 Task: For heading Arial with bold.  font size for heading22,  'Change the font style of data to'Arial Narrow.  and font size to 14,  Change the alignment of both headline & data to Align middle.  In the sheet  analysisSalesDashboard_2022
Action: Mouse moved to (167, 115)
Screenshot: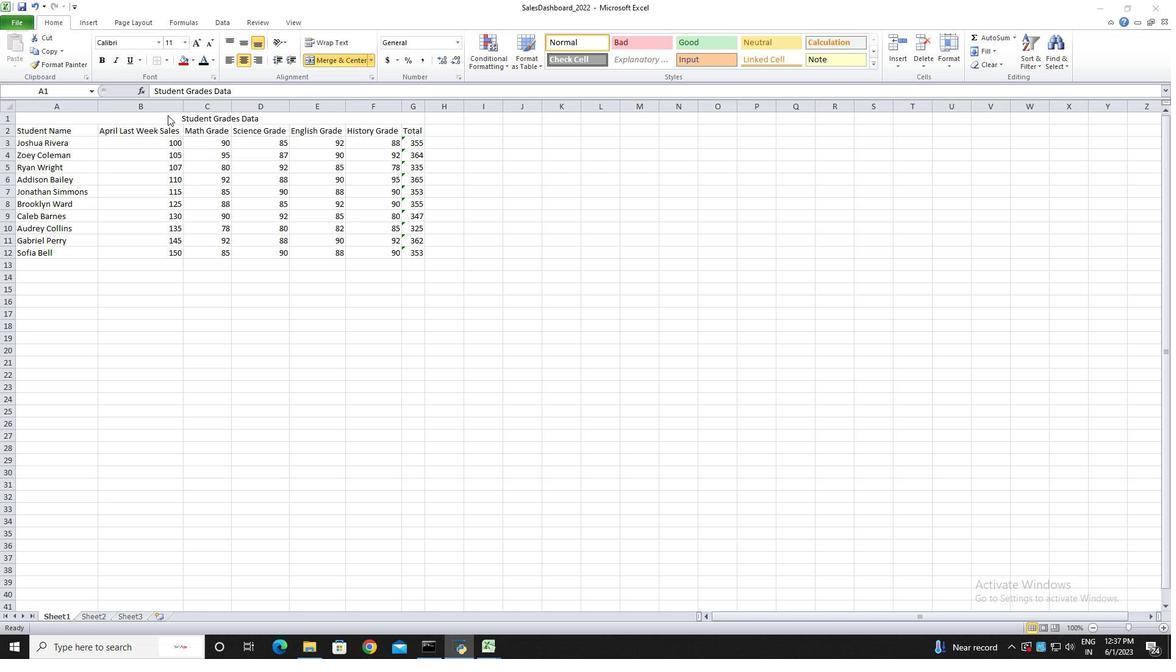 
Action: Mouse pressed left at (167, 115)
Screenshot: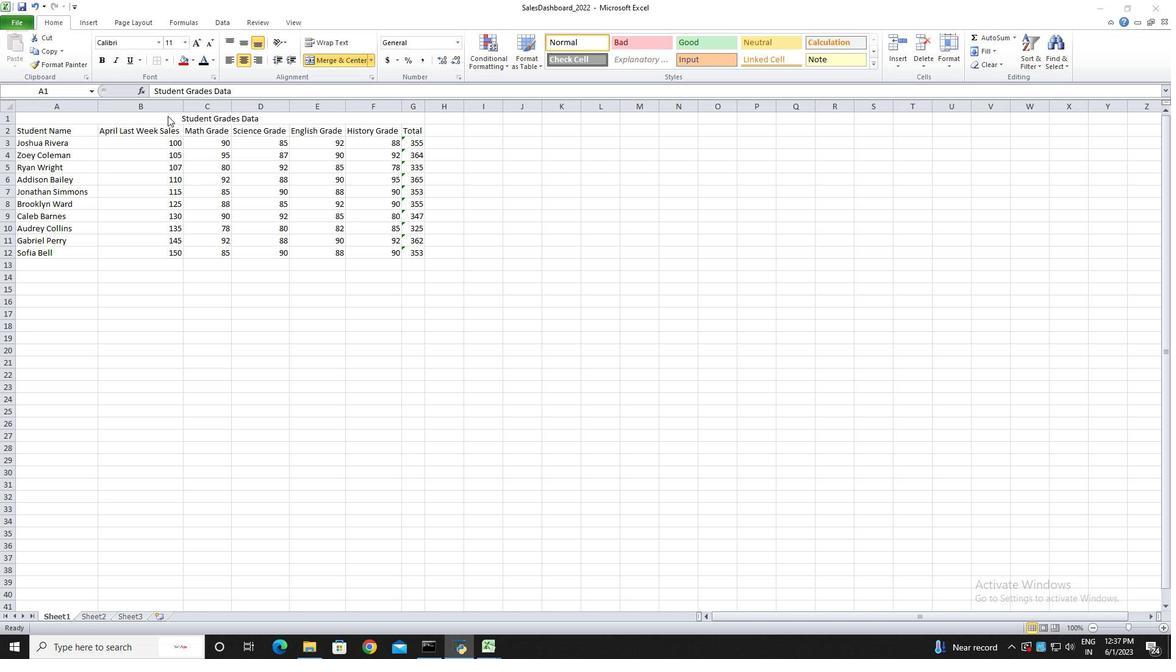 
Action: Mouse moved to (157, 42)
Screenshot: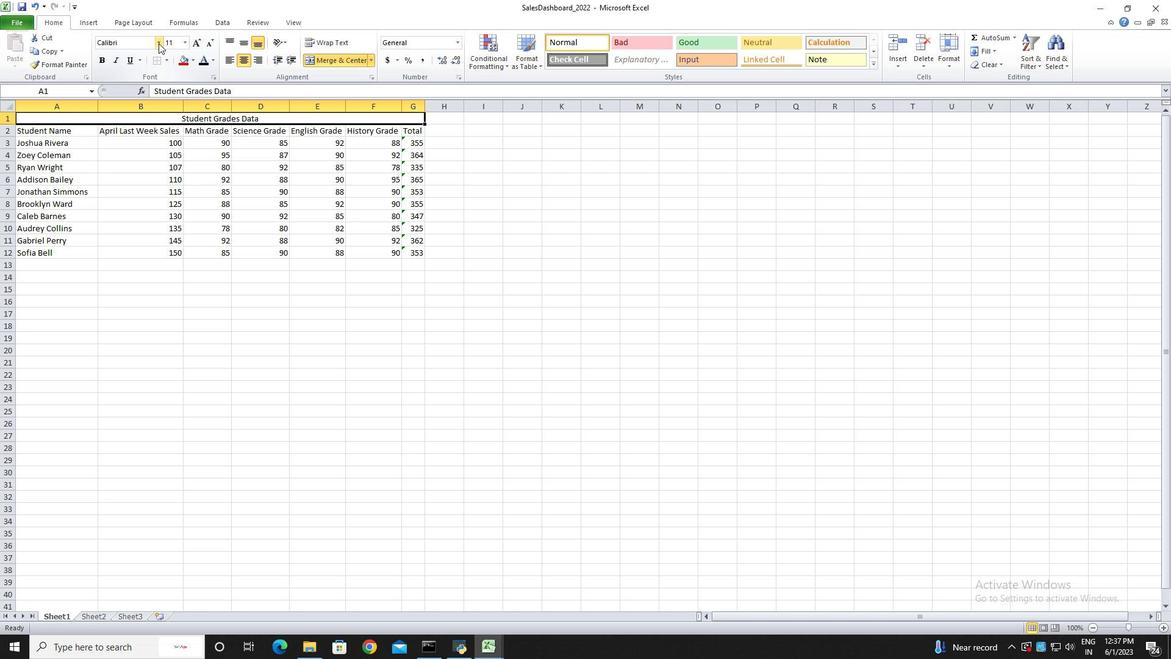 
Action: Mouse pressed left at (157, 42)
Screenshot: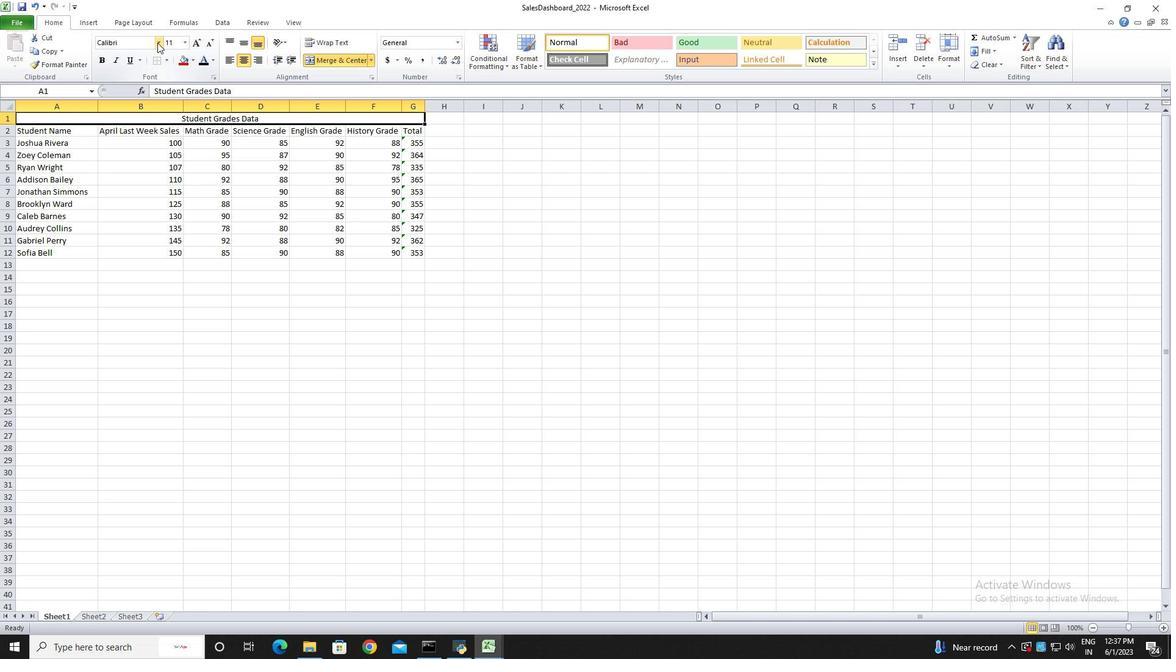
Action: Mouse moved to (123, 135)
Screenshot: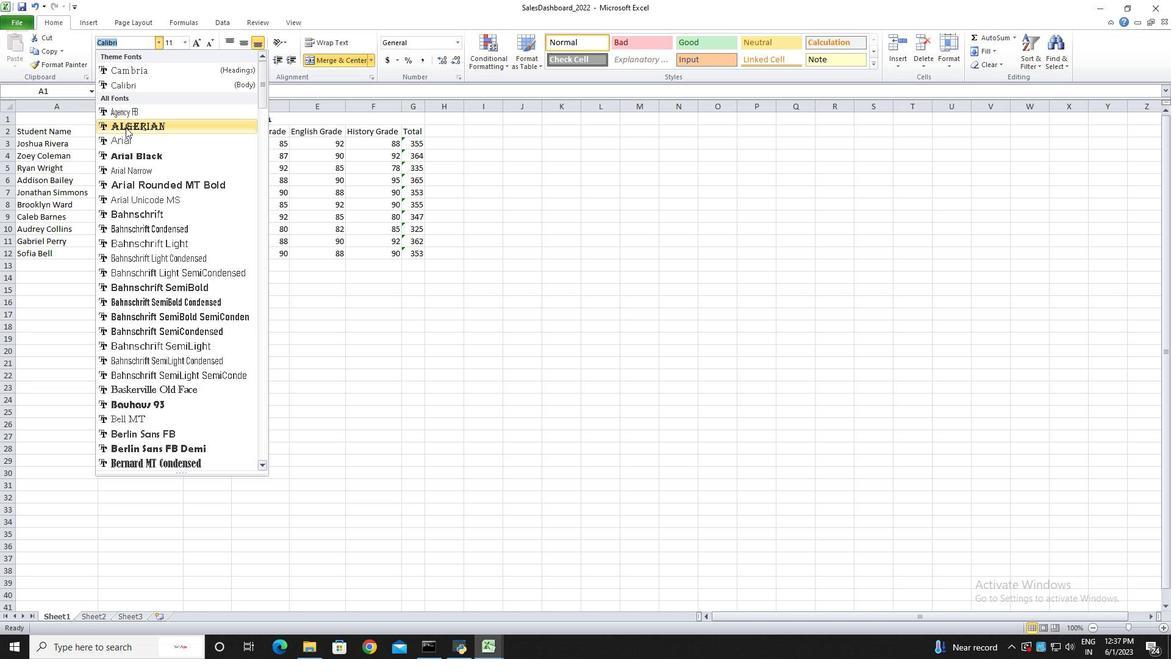 
Action: Mouse pressed left at (123, 135)
Screenshot: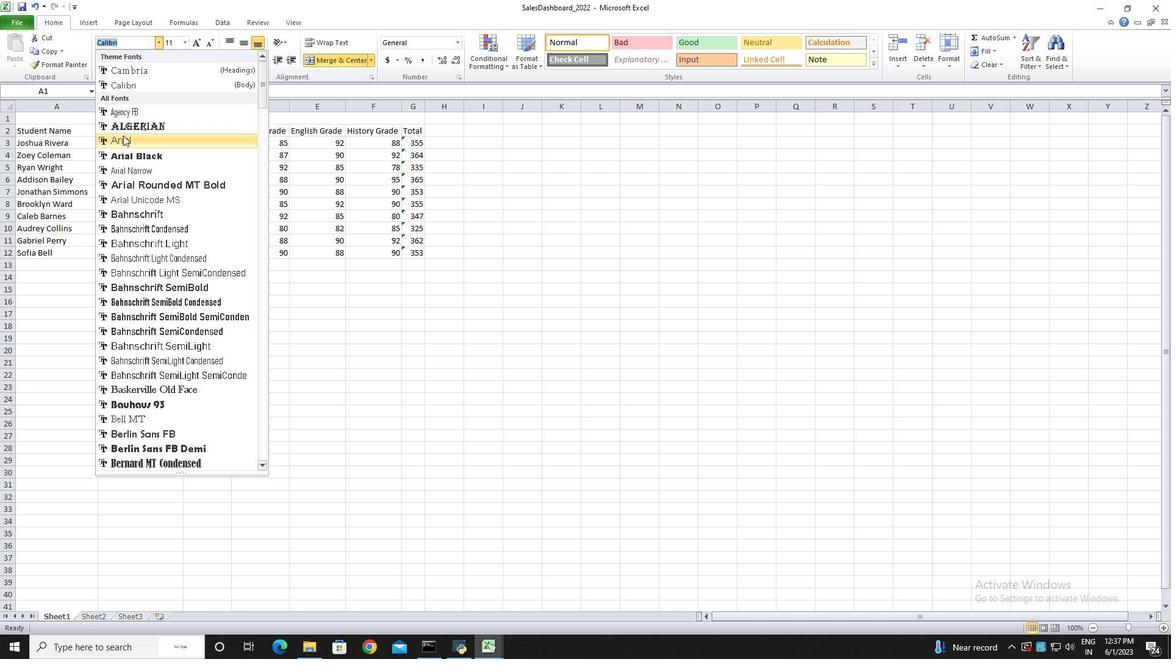 
Action: Mouse moved to (104, 61)
Screenshot: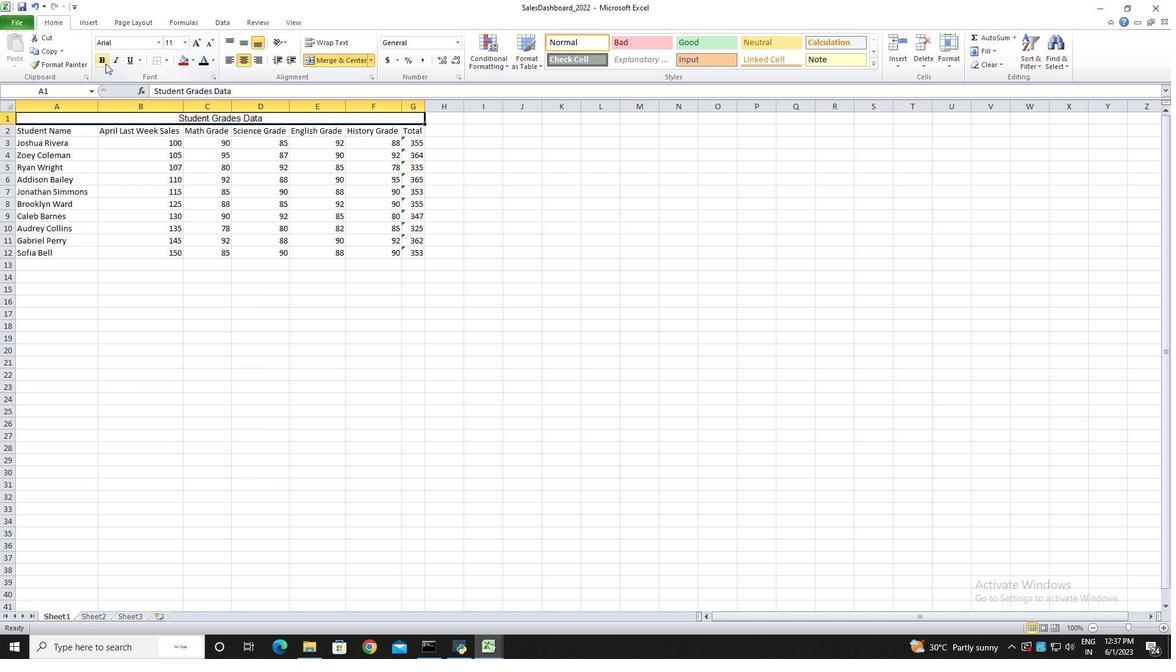 
Action: Mouse pressed left at (104, 61)
Screenshot: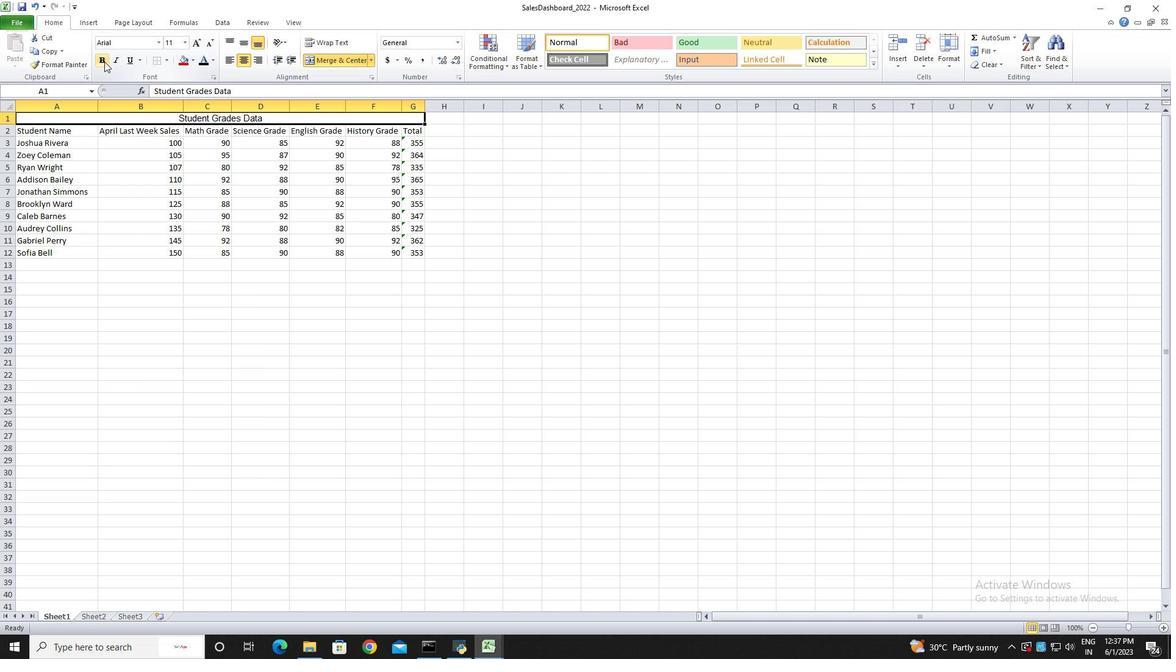 
Action: Mouse moved to (196, 41)
Screenshot: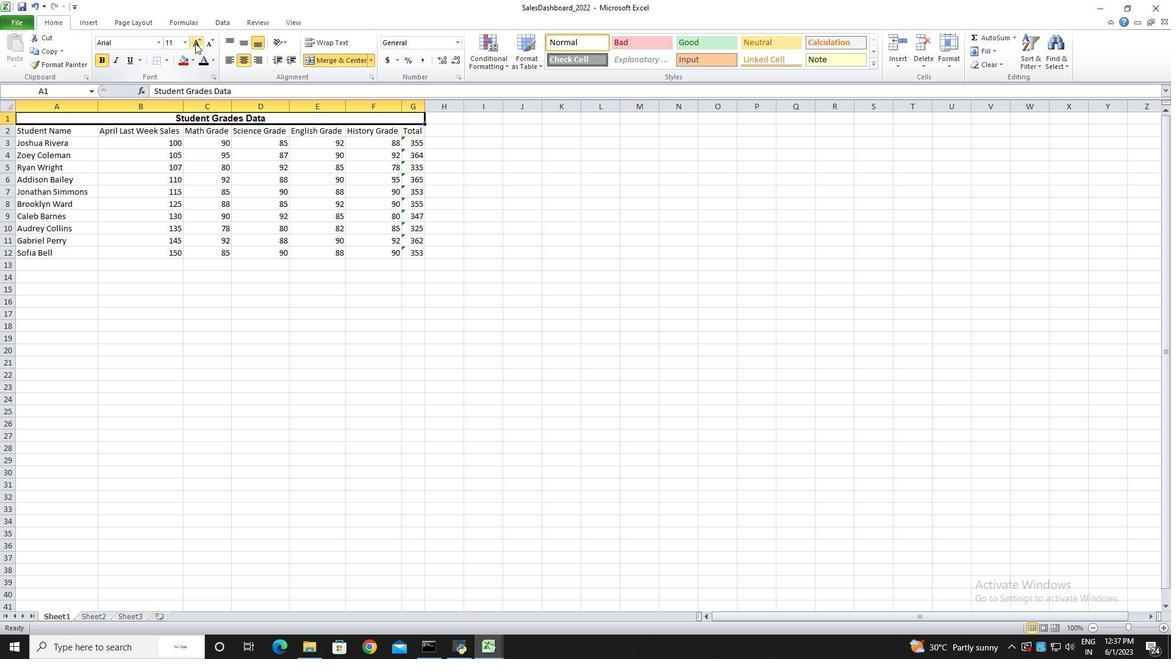 
Action: Mouse pressed left at (196, 41)
Screenshot: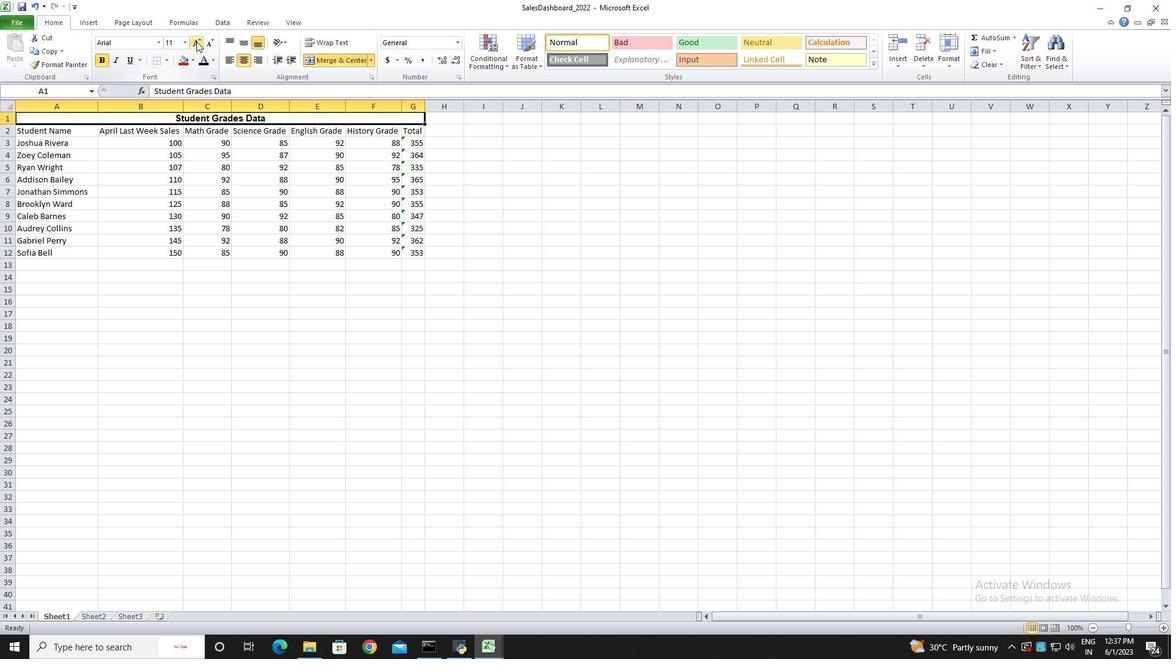 
Action: Mouse pressed left at (196, 41)
Screenshot: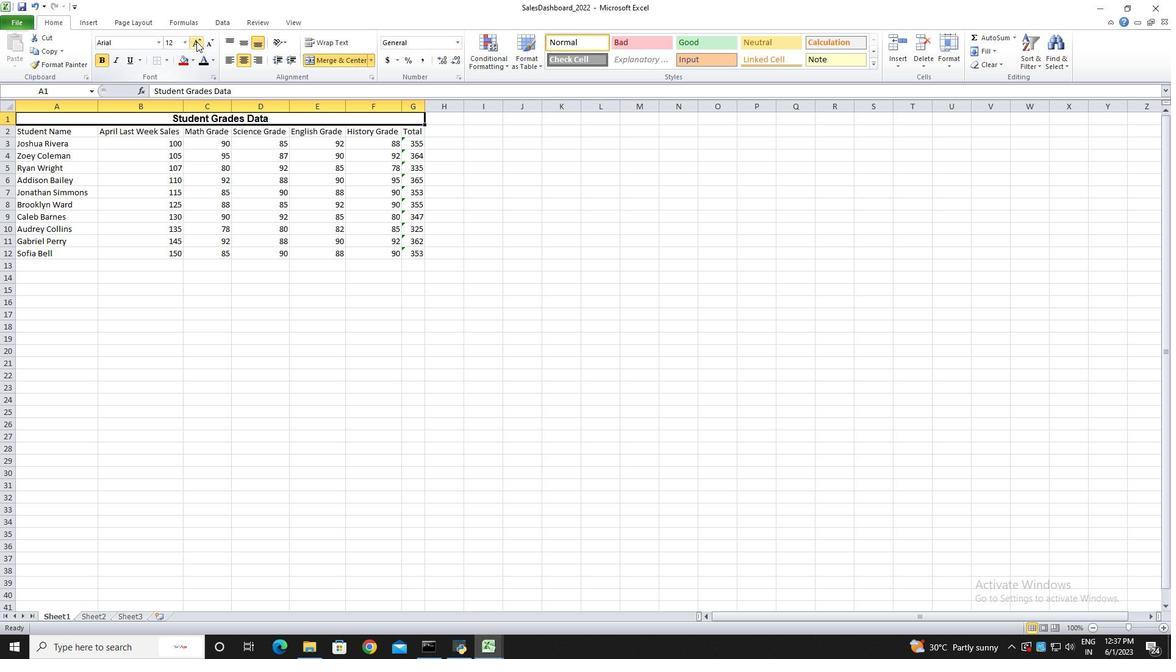 
Action: Mouse pressed left at (196, 41)
Screenshot: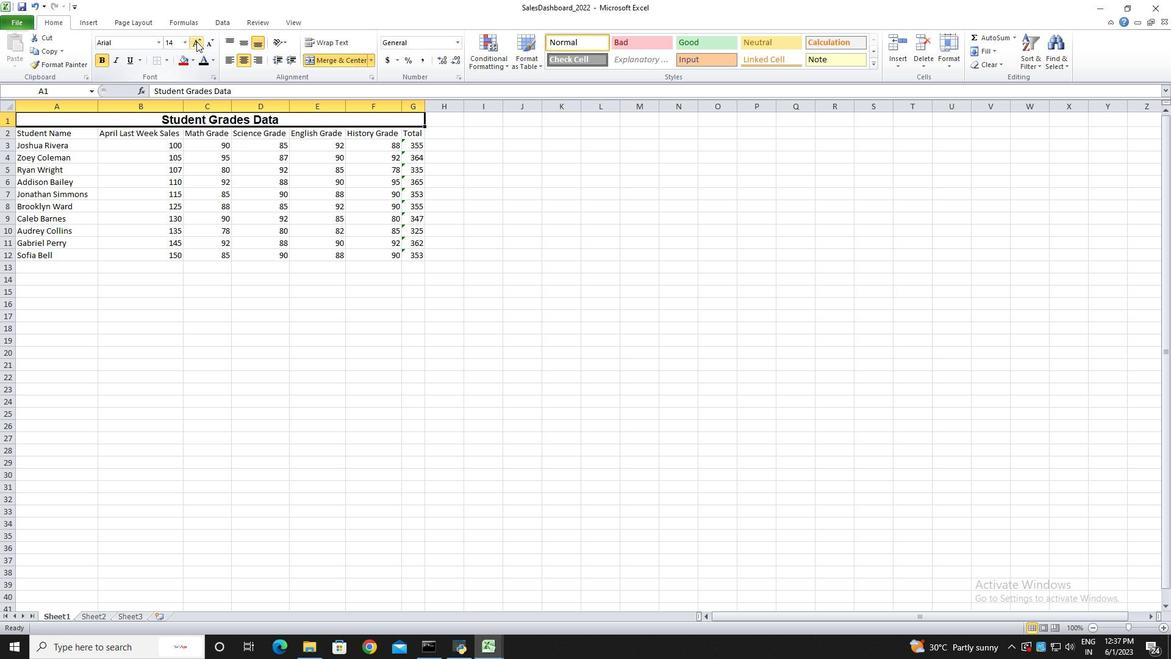 
Action: Mouse pressed left at (196, 41)
Screenshot: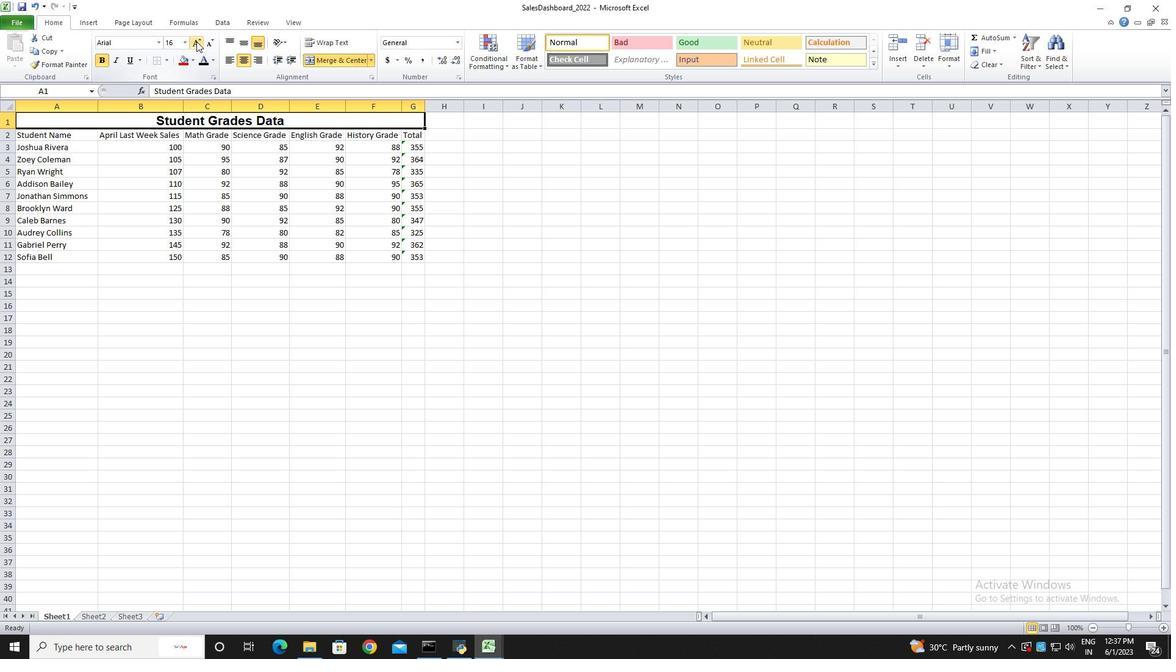 
Action: Mouse pressed left at (196, 41)
Screenshot: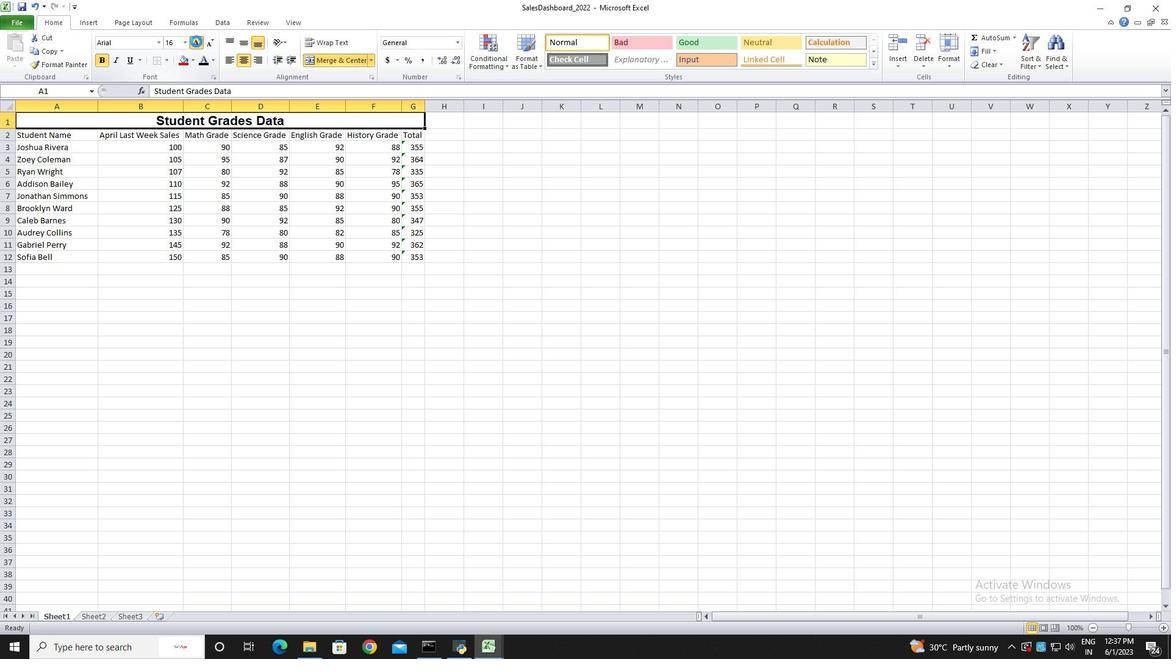 
Action: Mouse pressed left at (196, 41)
Screenshot: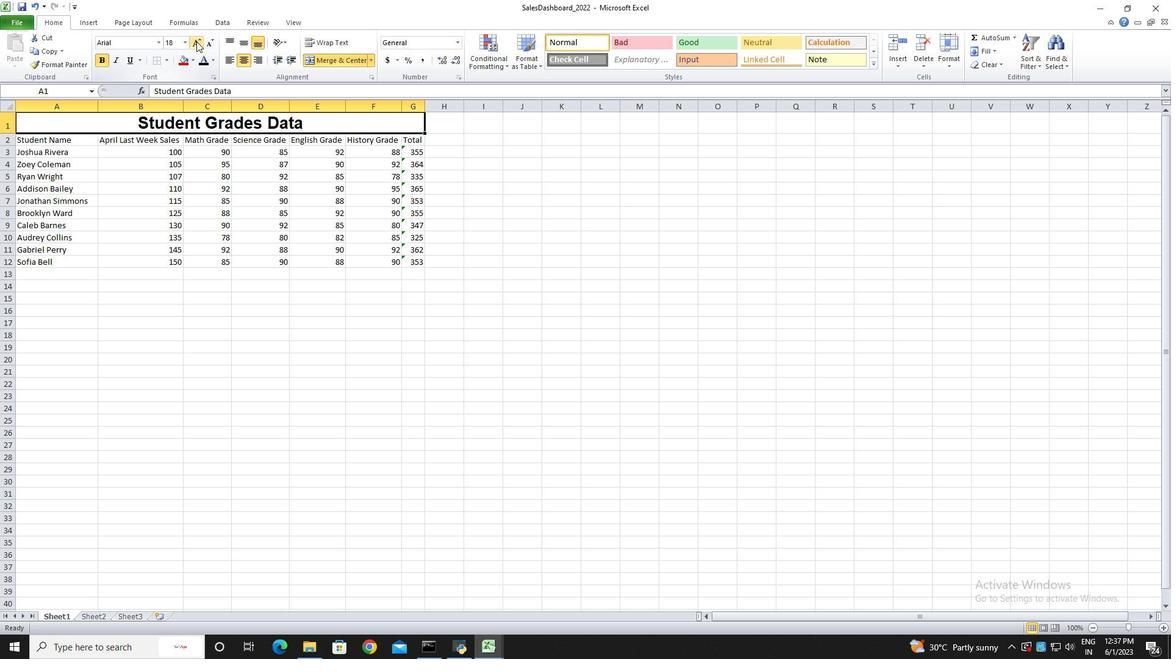 
Action: Mouse moved to (197, 317)
Screenshot: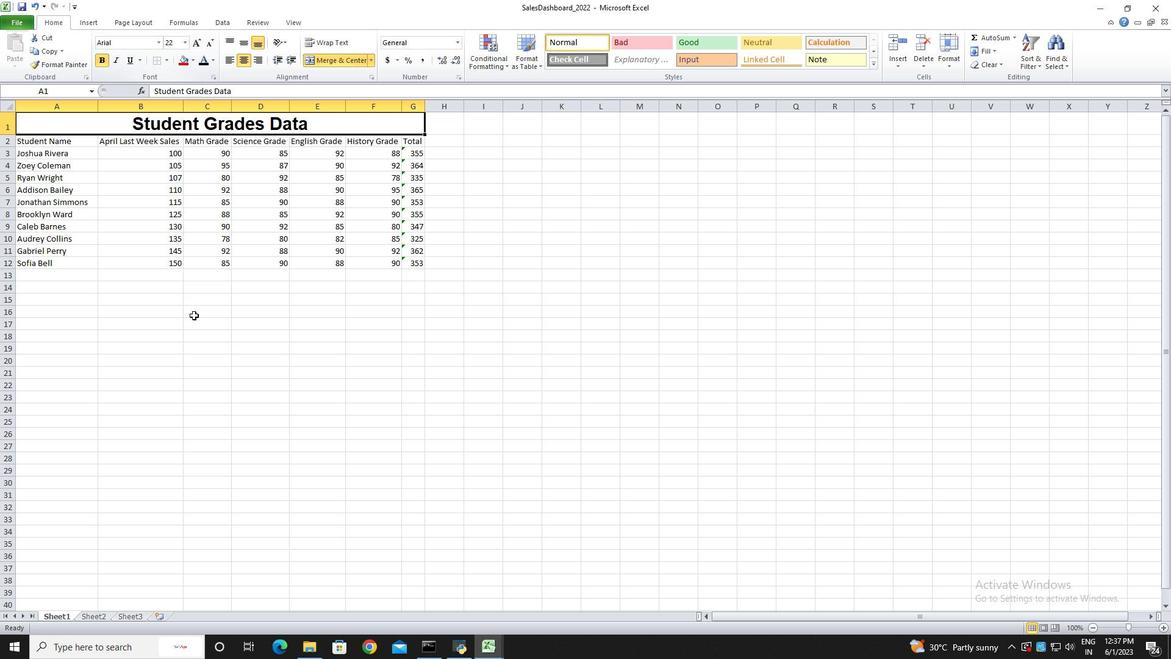
Action: Mouse pressed left at (197, 317)
Screenshot: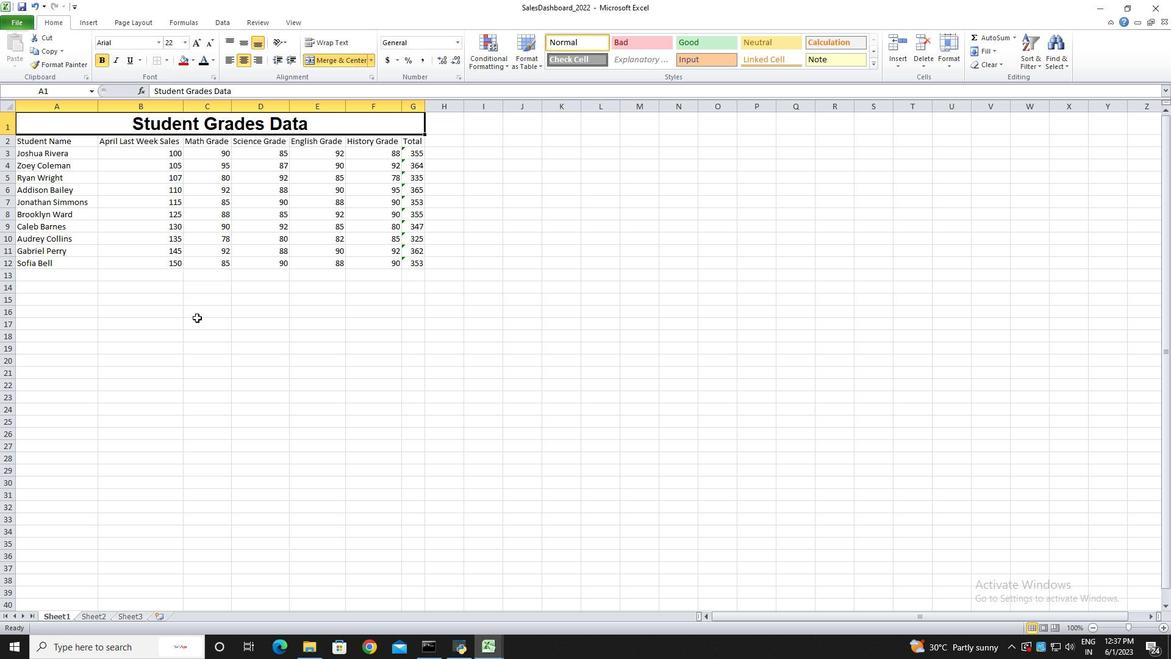 
Action: Mouse moved to (43, 140)
Screenshot: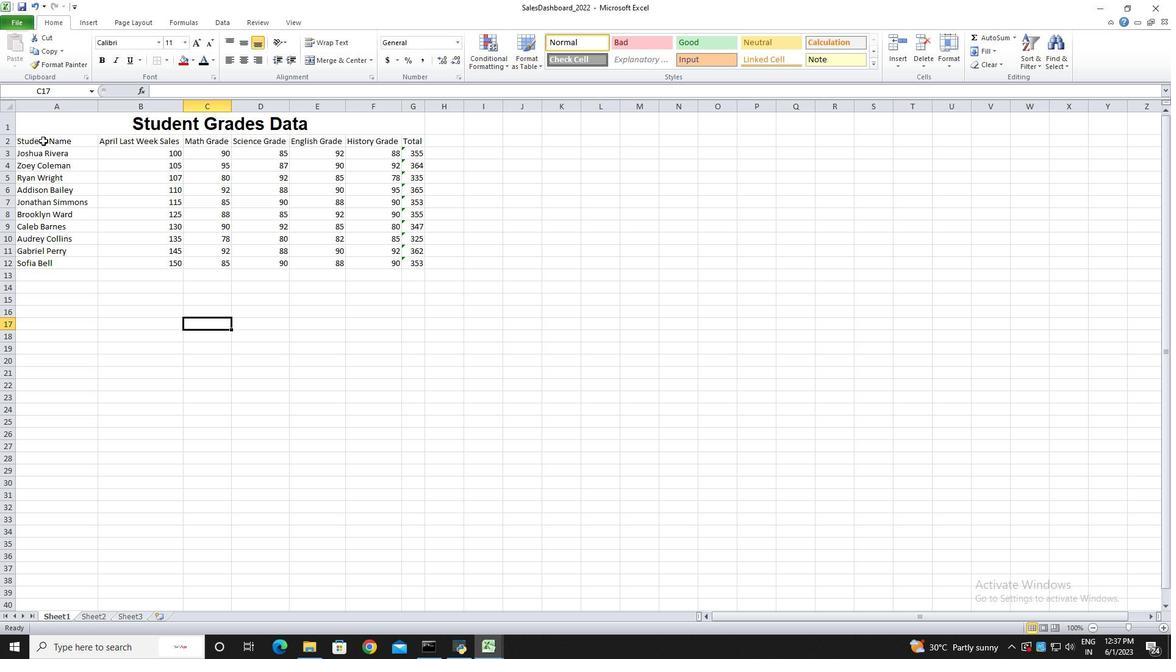 
Action: Mouse pressed left at (43, 140)
Screenshot: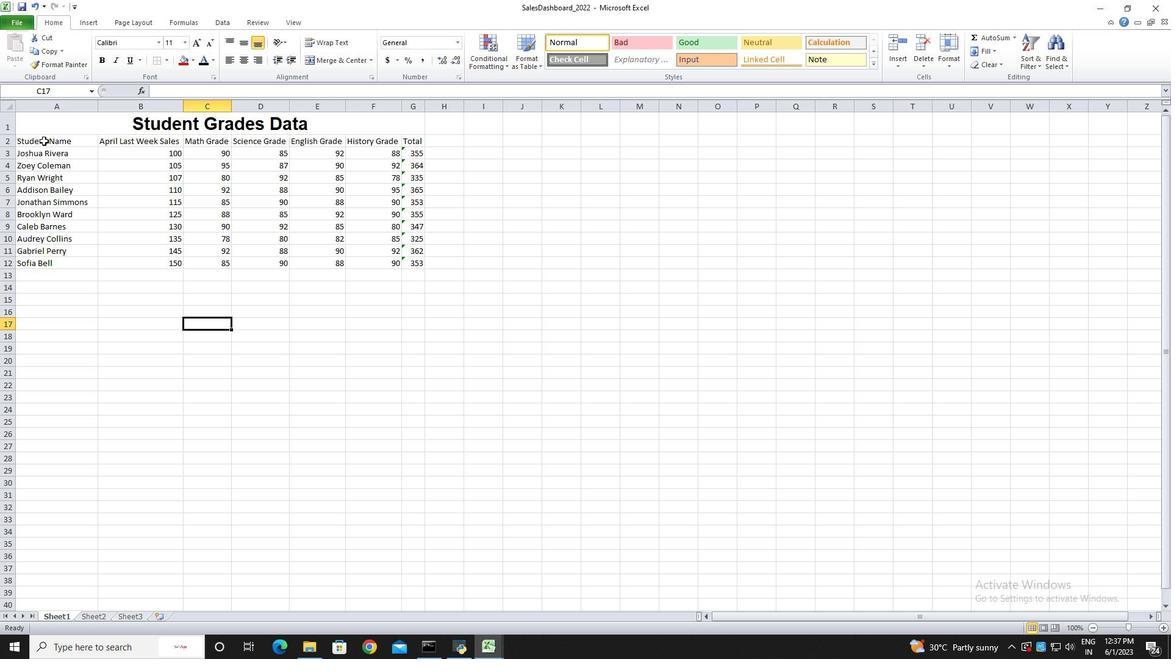 
Action: Mouse moved to (158, 42)
Screenshot: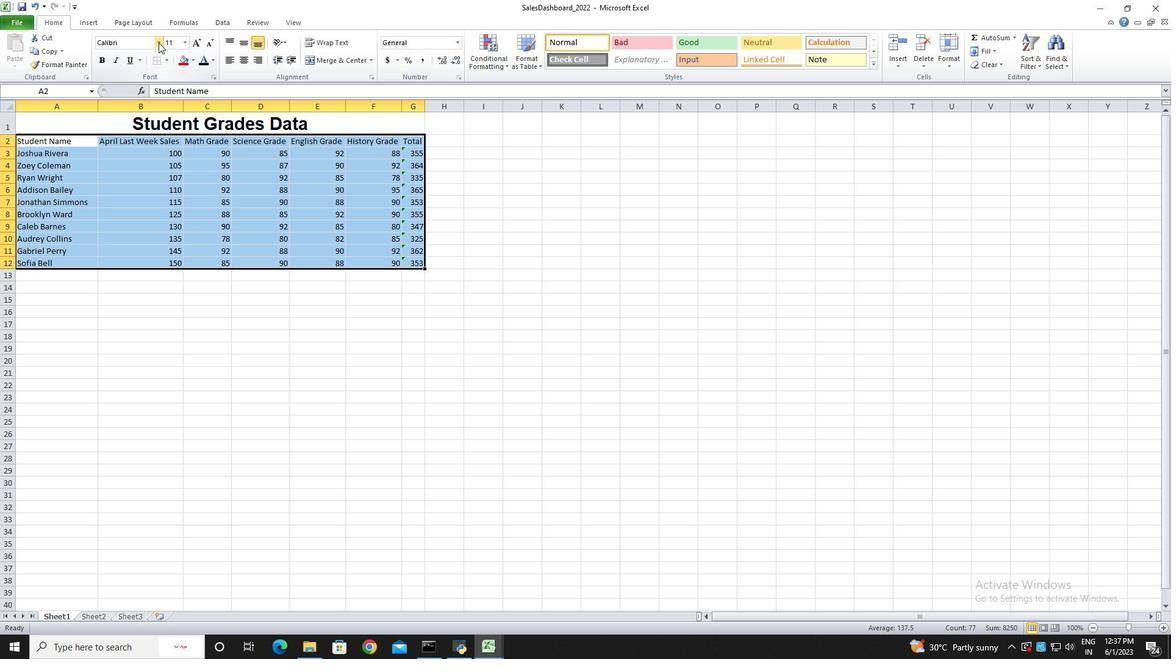 
Action: Mouse pressed left at (158, 42)
Screenshot: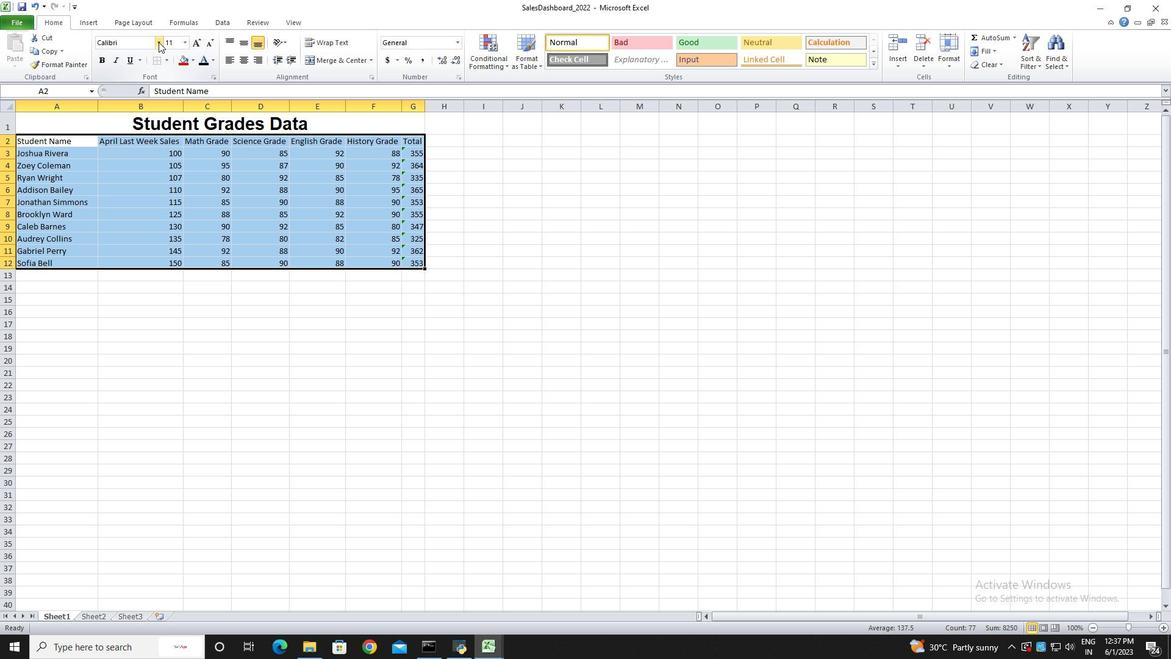 
Action: Mouse moved to (132, 167)
Screenshot: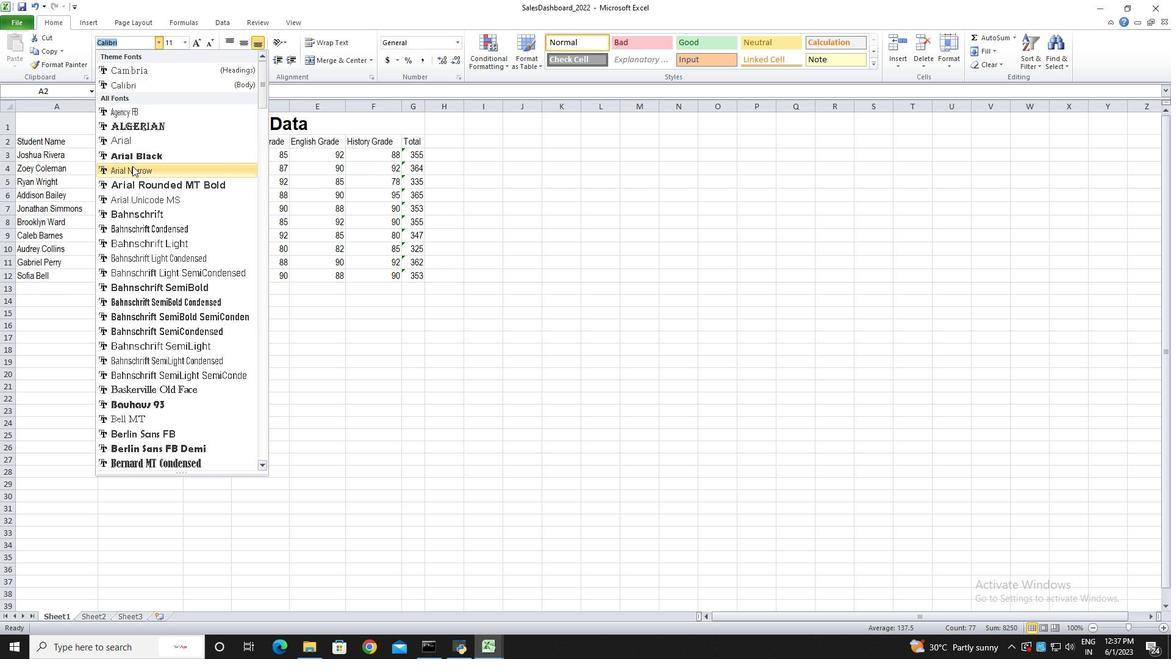
Action: Mouse pressed left at (132, 167)
Screenshot: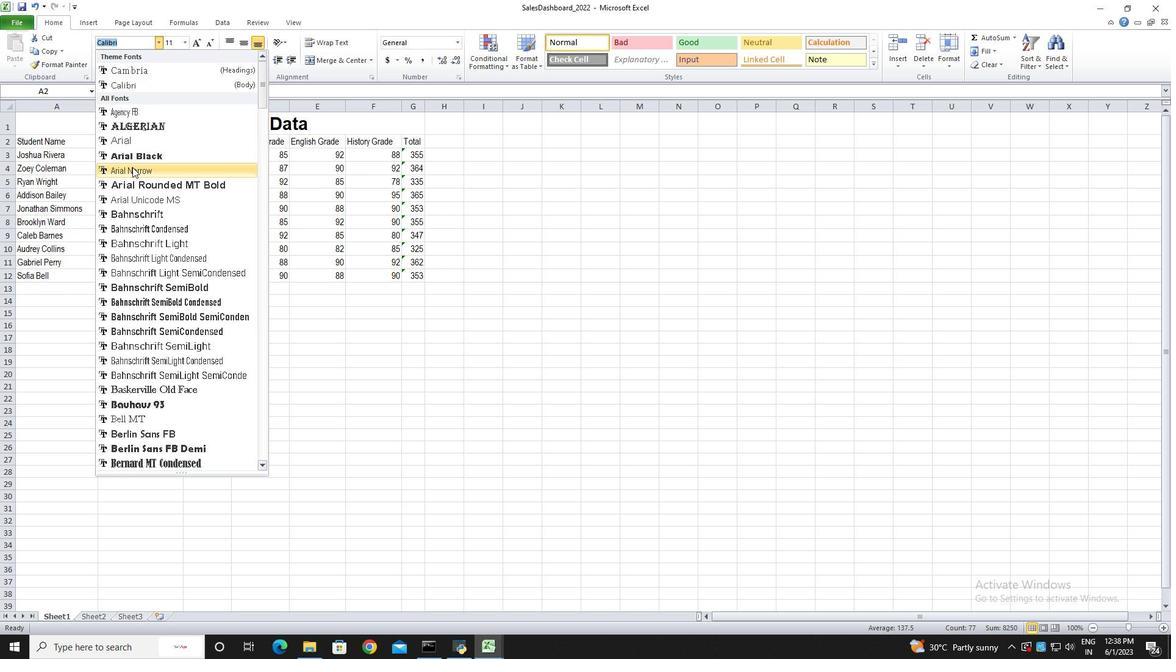 
Action: Mouse moved to (199, 40)
Screenshot: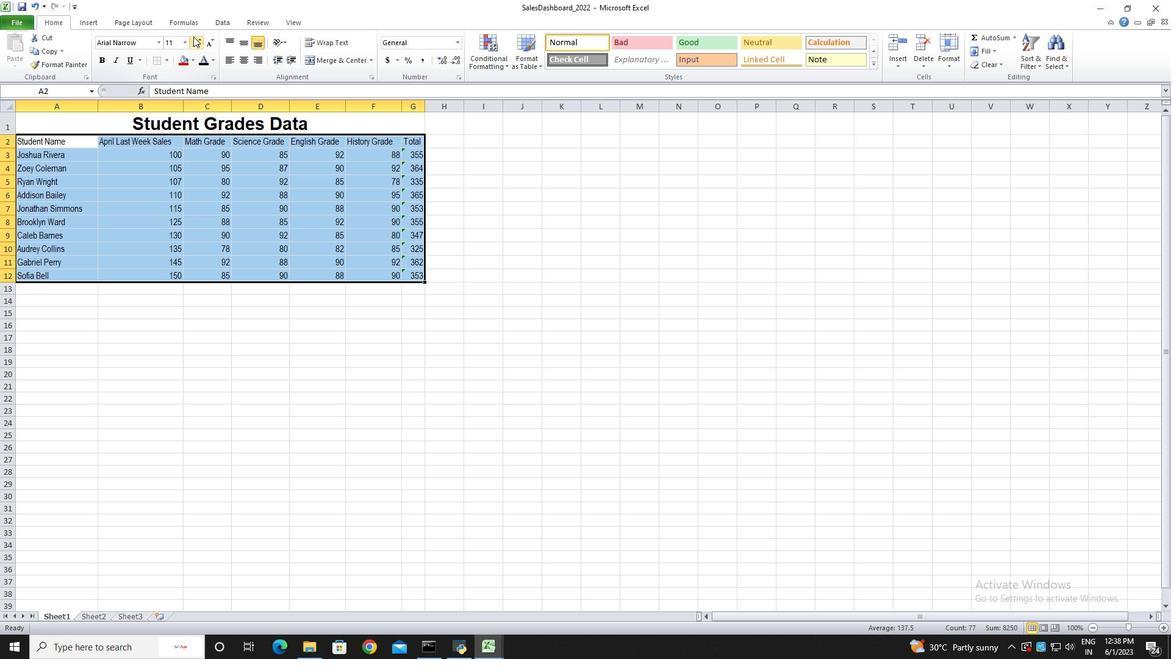 
Action: Mouse pressed left at (199, 40)
Screenshot: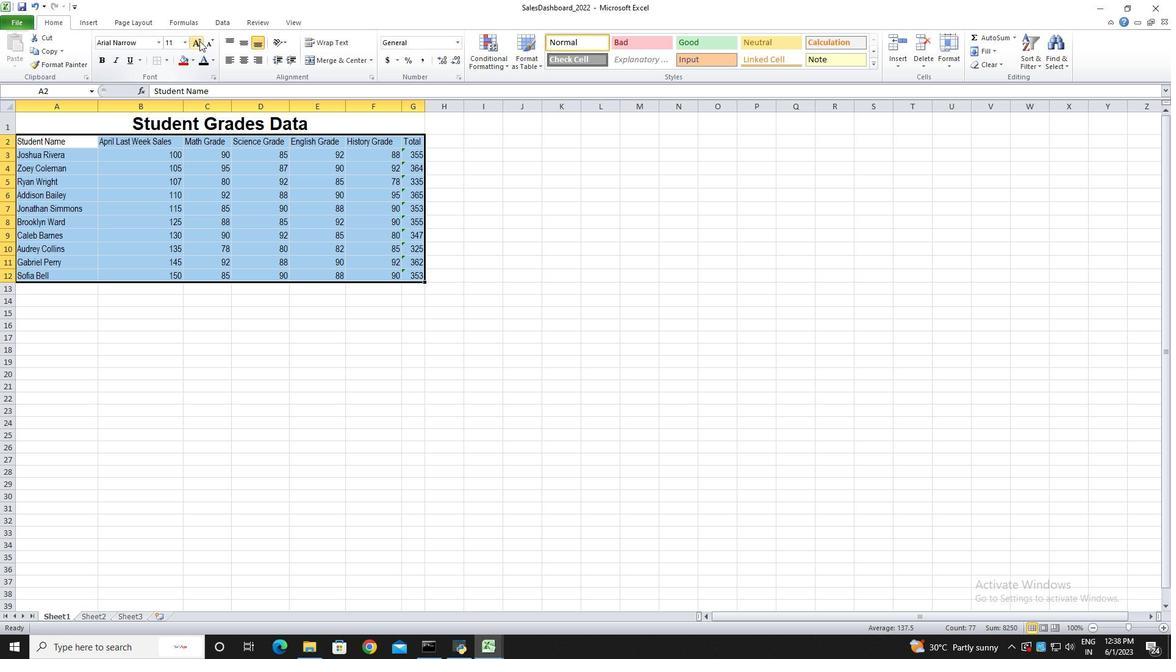 
Action: Mouse pressed left at (199, 40)
Screenshot: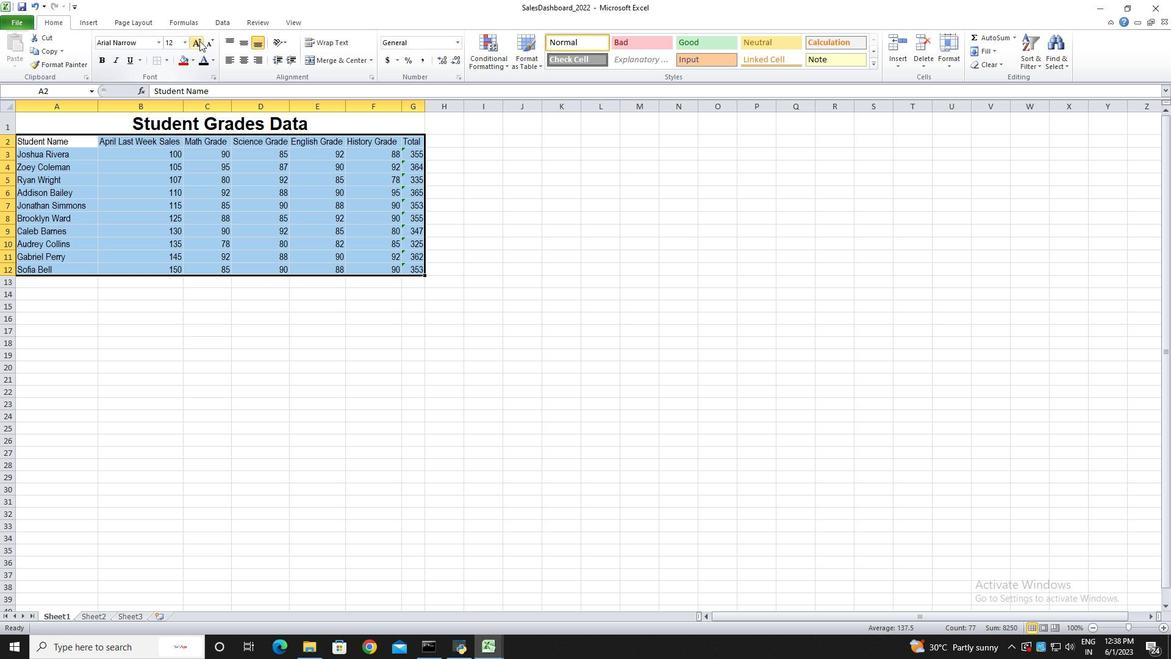 
Action: Mouse moved to (194, 381)
Screenshot: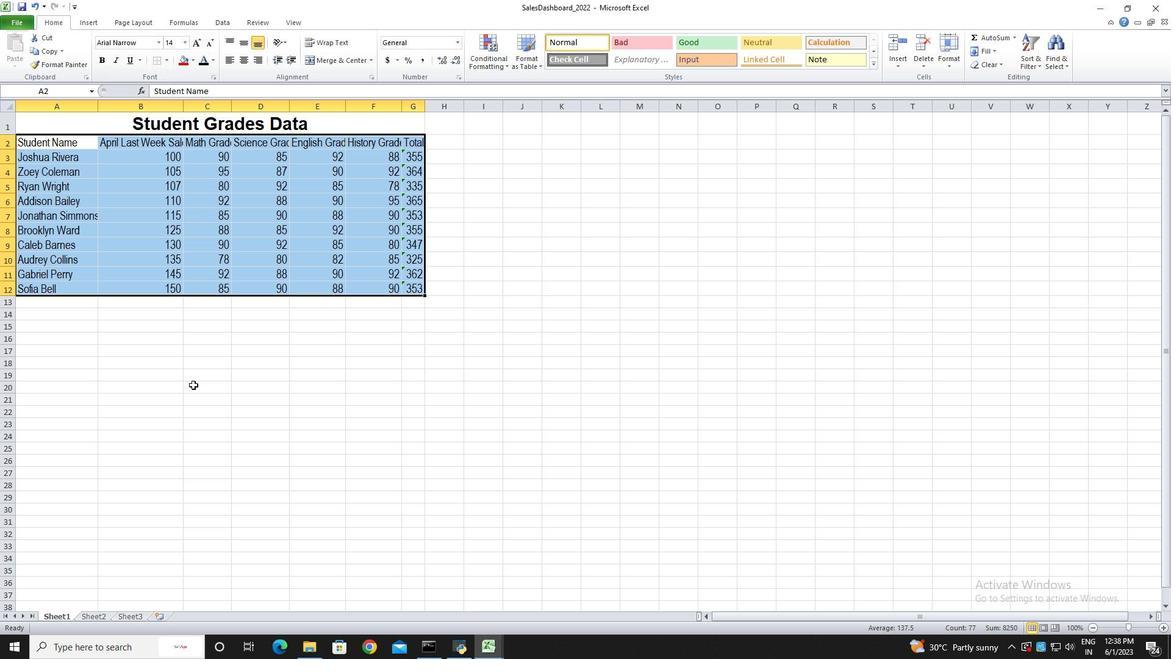 
Action: Mouse pressed left at (194, 381)
Screenshot: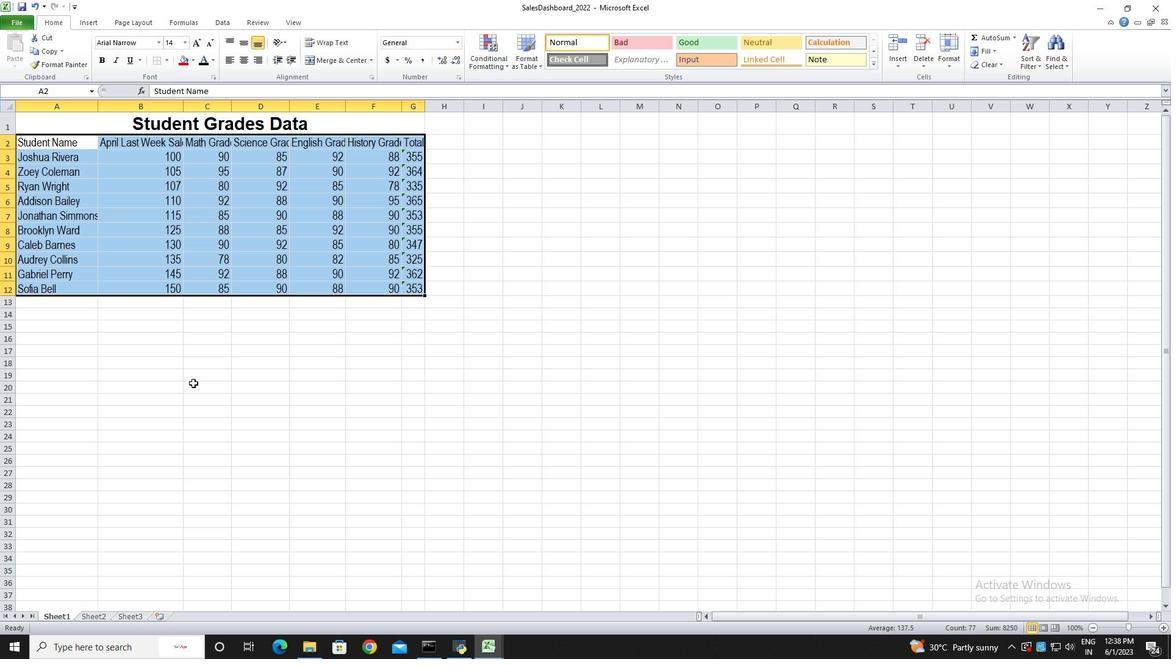 
Action: Mouse moved to (99, 106)
Screenshot: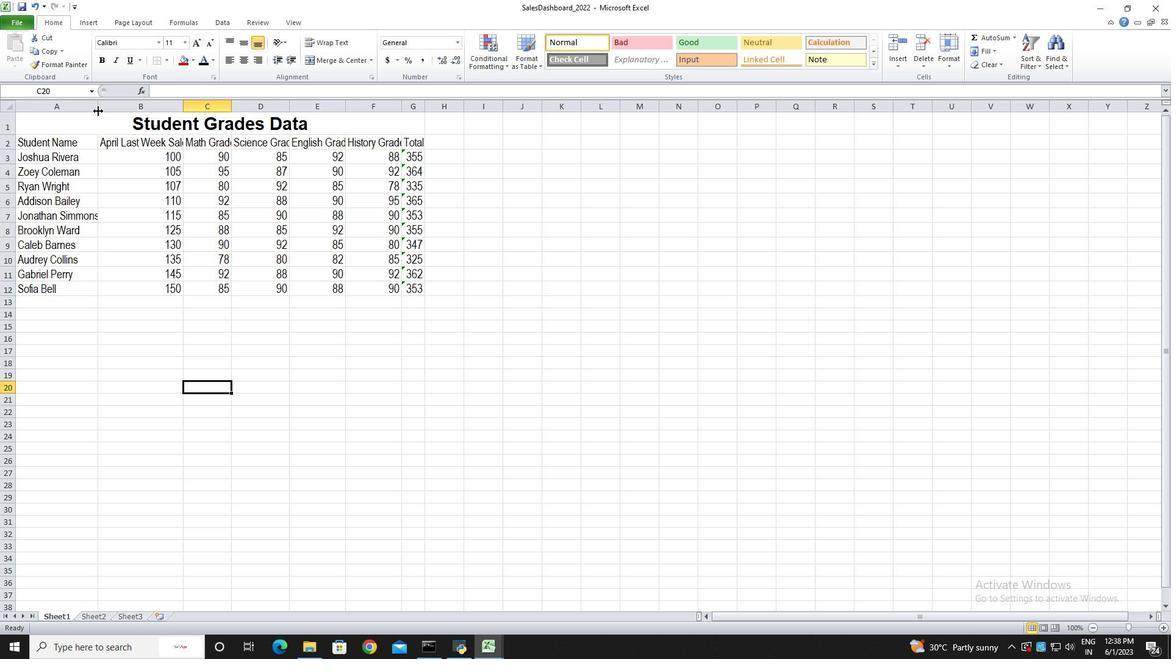 
Action: Mouse pressed left at (99, 106)
Screenshot: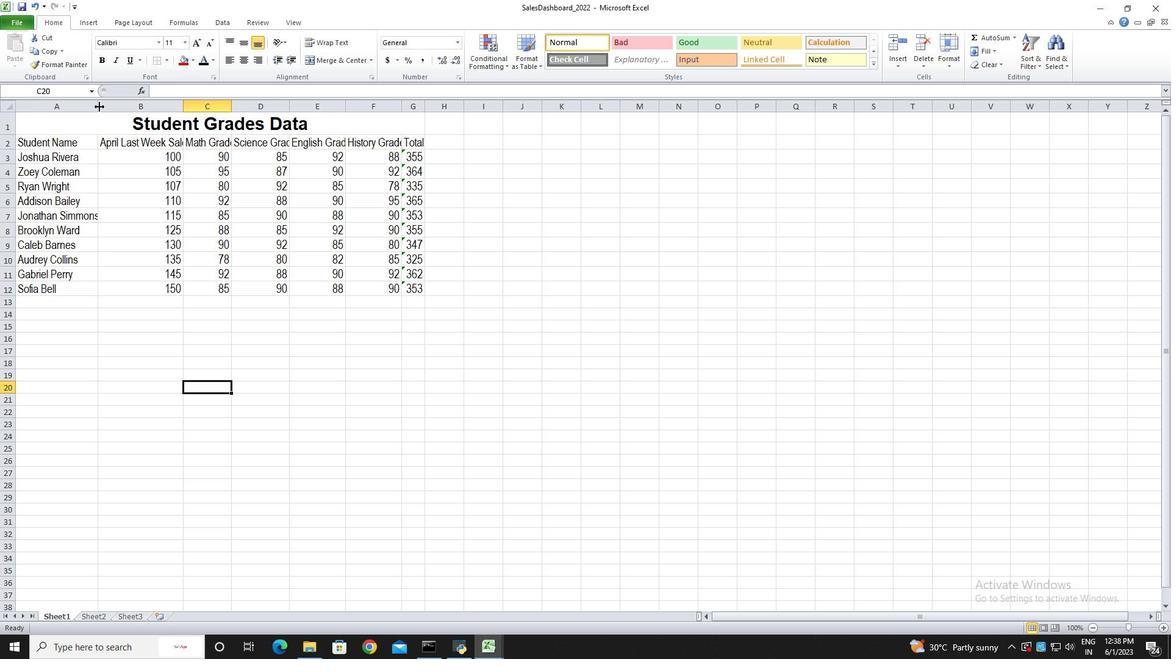 
Action: Mouse pressed left at (99, 106)
Screenshot: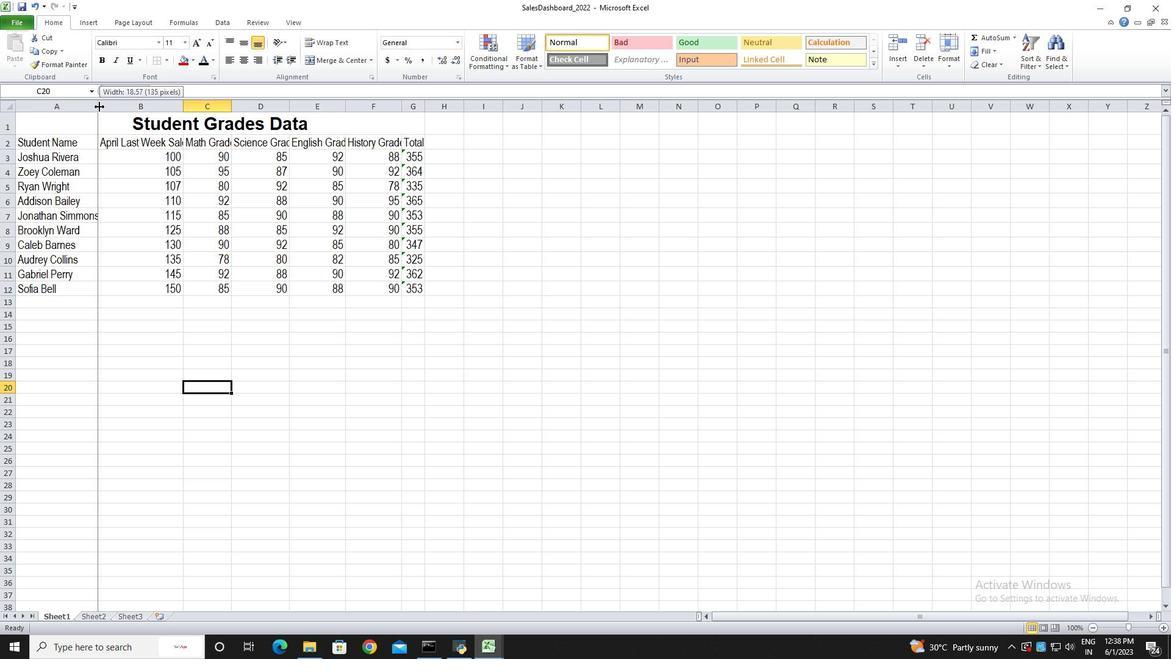 
Action: Mouse moved to (190, 104)
Screenshot: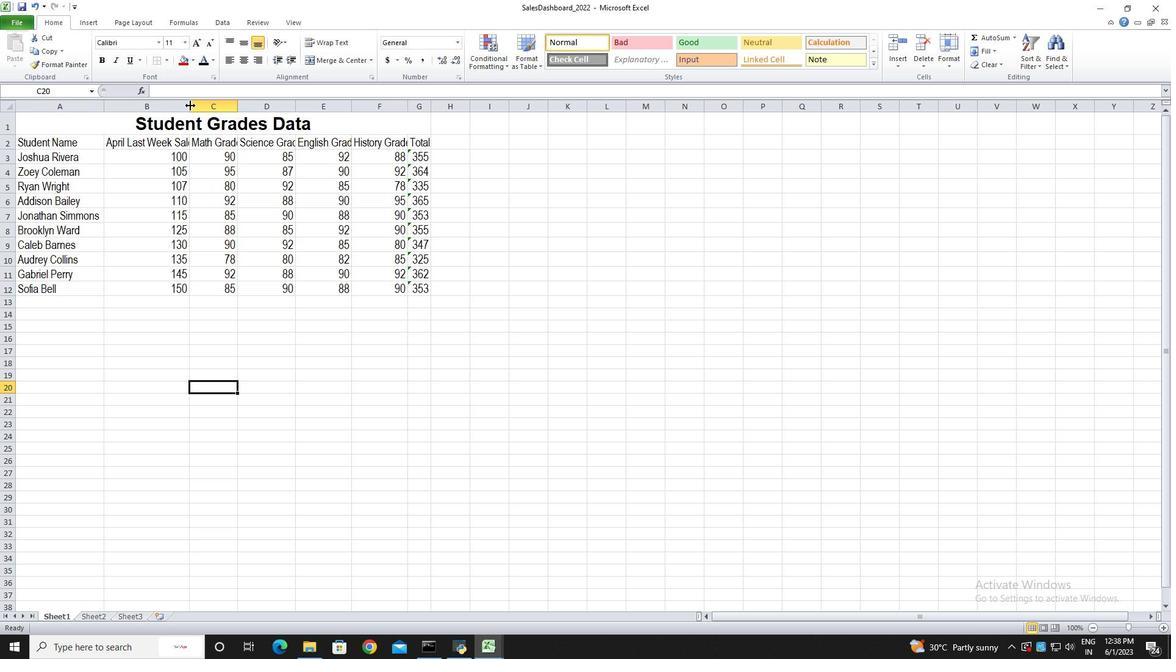 
Action: Mouse pressed left at (190, 104)
Screenshot: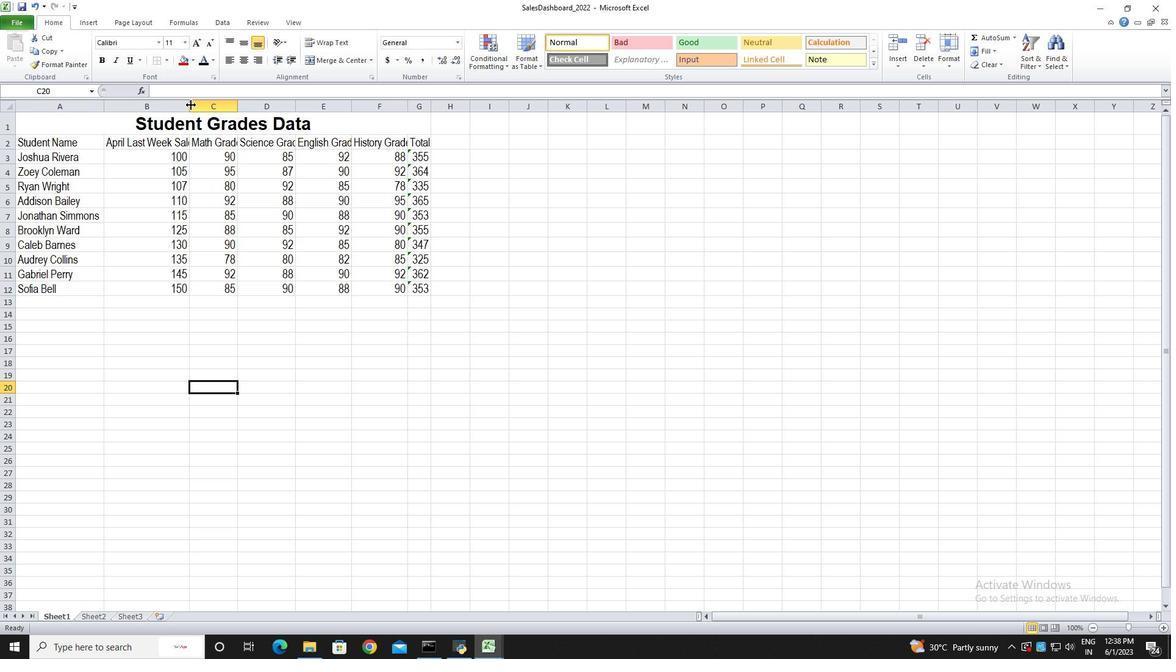 
Action: Mouse pressed left at (190, 104)
Screenshot: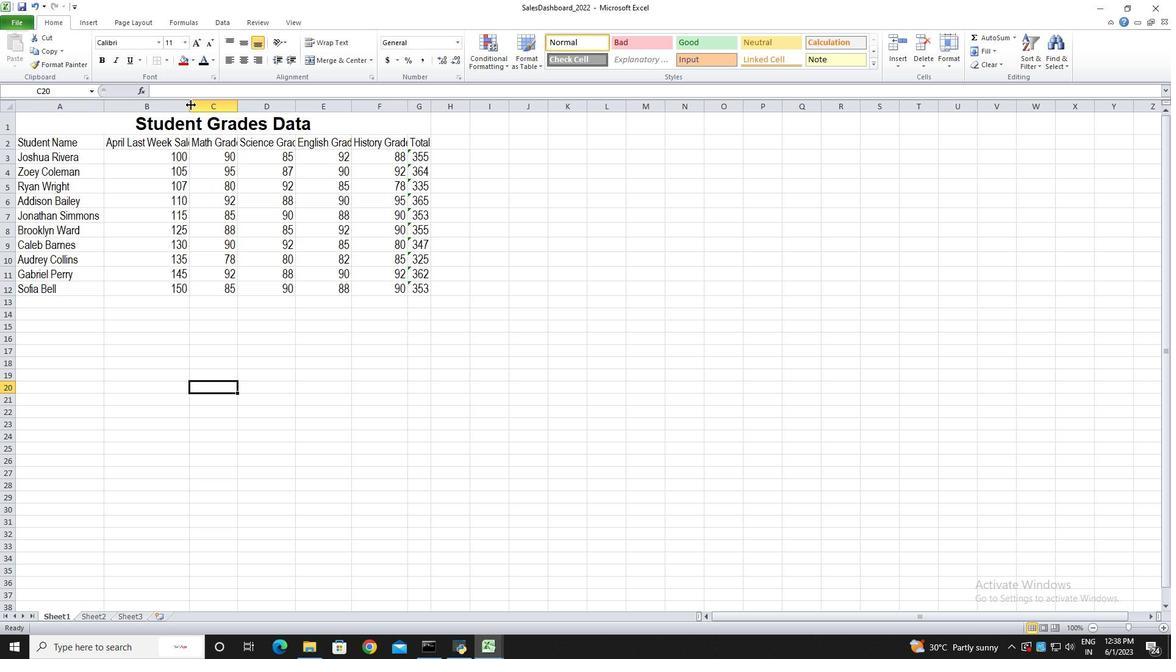 
Action: Mouse moved to (252, 105)
Screenshot: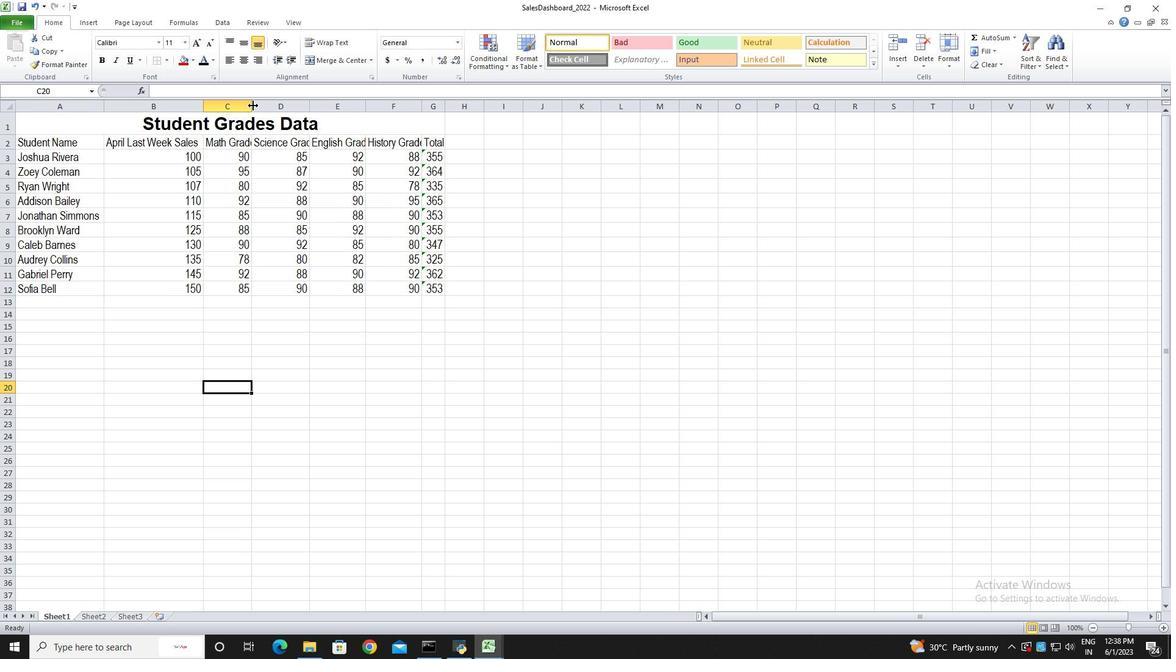 
Action: Mouse pressed left at (252, 105)
Screenshot: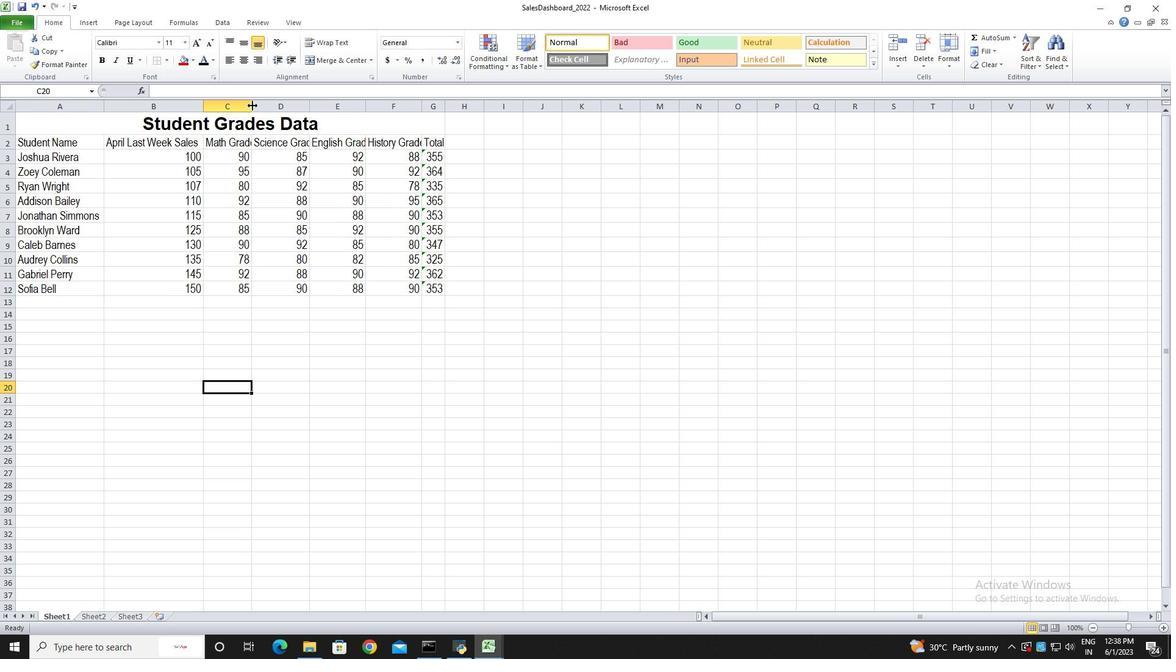 
Action: Mouse pressed left at (252, 105)
Screenshot: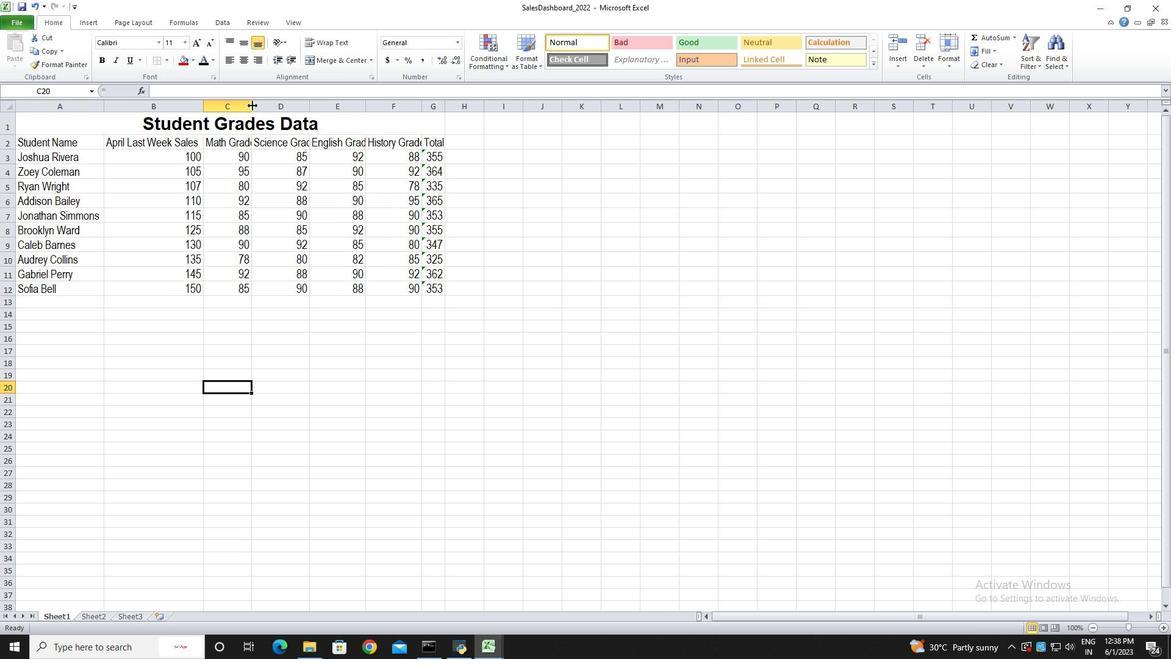 
Action: Mouse moved to (316, 103)
Screenshot: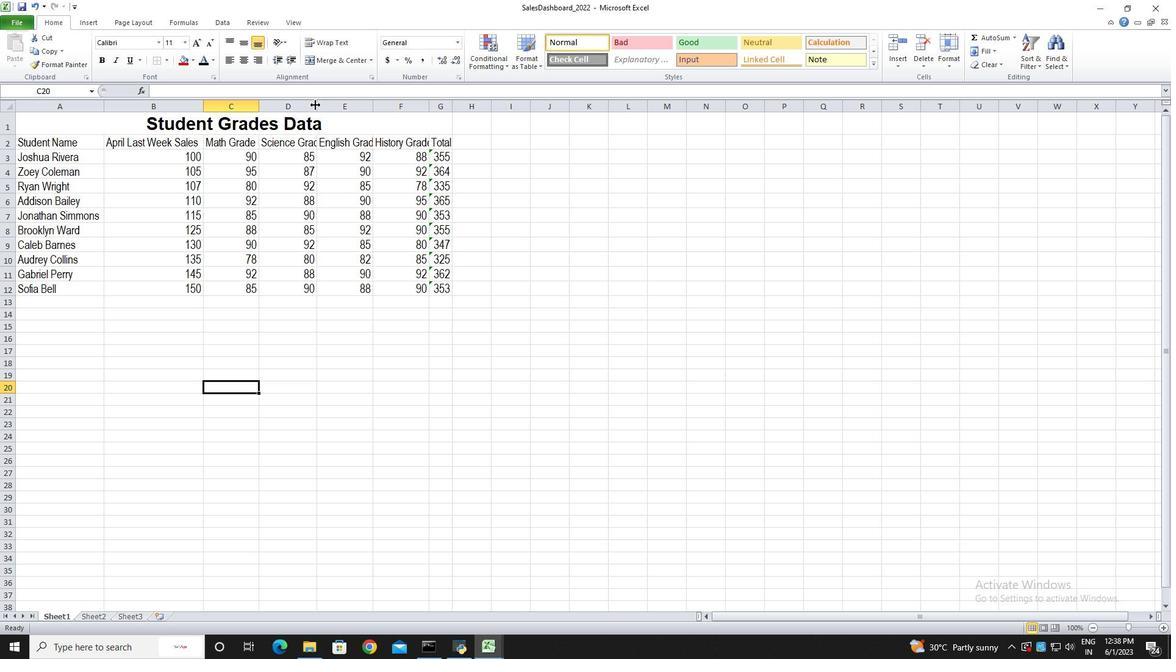 
Action: Mouse pressed left at (316, 103)
Screenshot: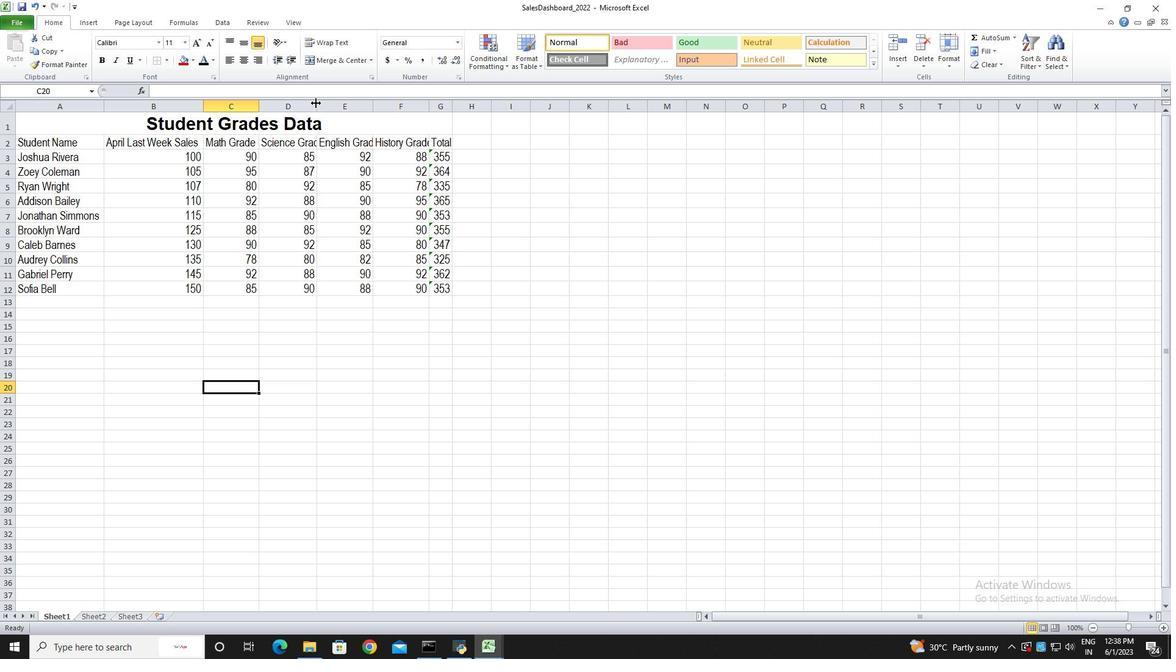 
Action: Mouse pressed left at (316, 103)
Screenshot: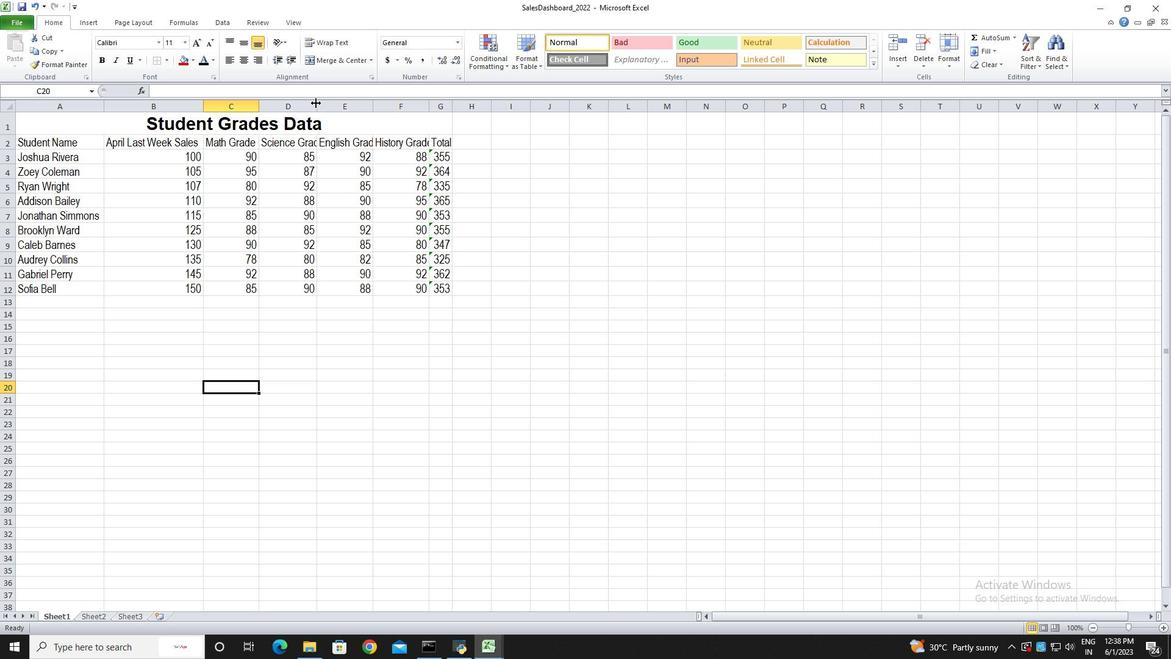 
Action: Mouse moved to (385, 102)
Screenshot: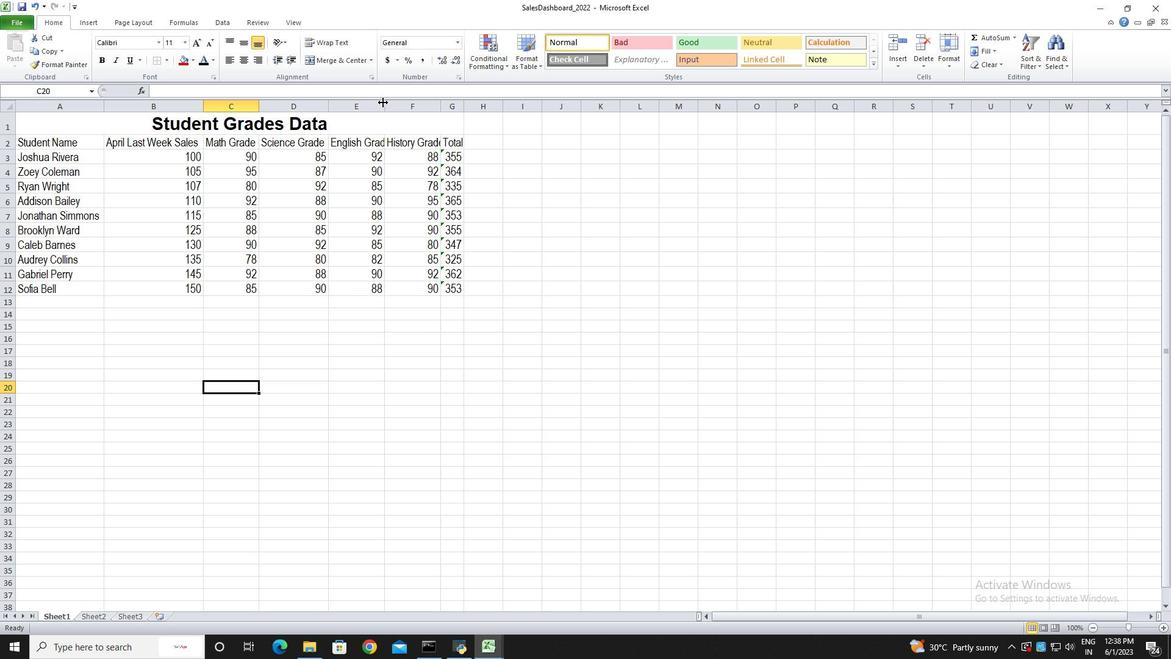 
Action: Mouse pressed left at (385, 102)
Screenshot: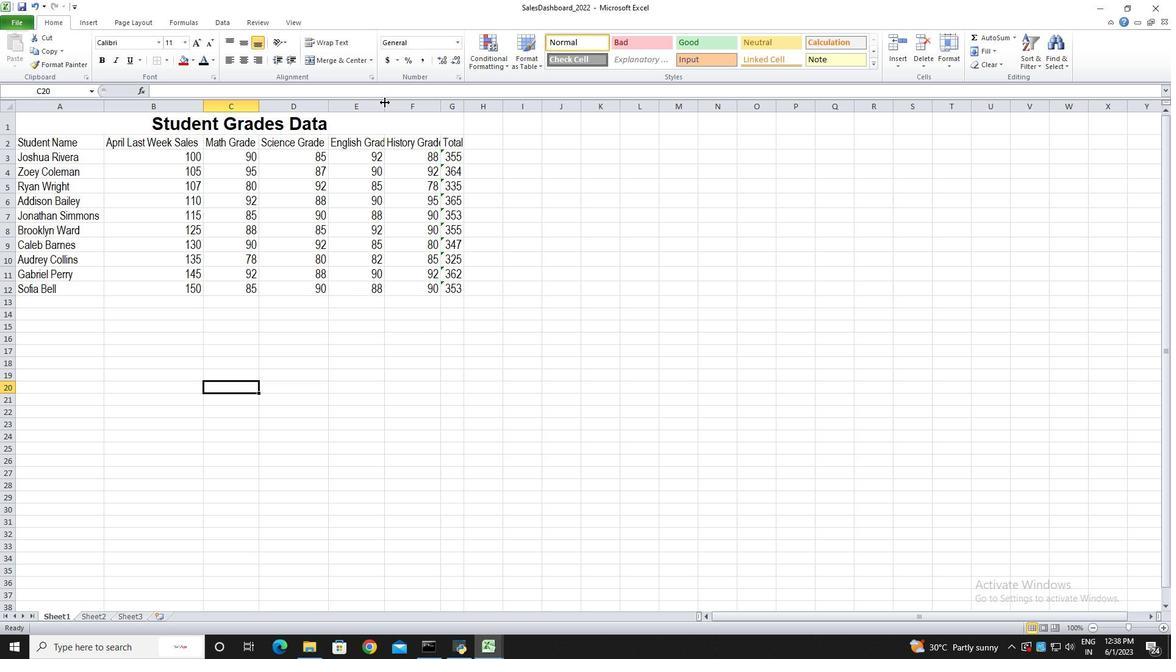 
Action: Mouse pressed left at (385, 102)
Screenshot: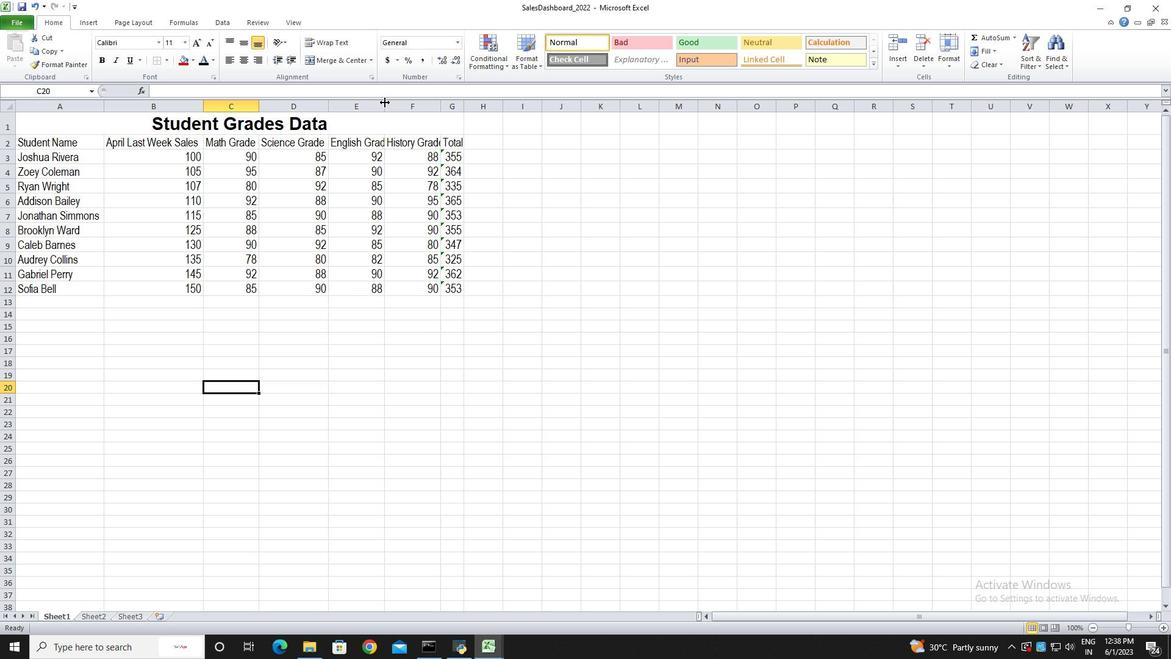 
Action: Mouse moved to (450, 104)
Screenshot: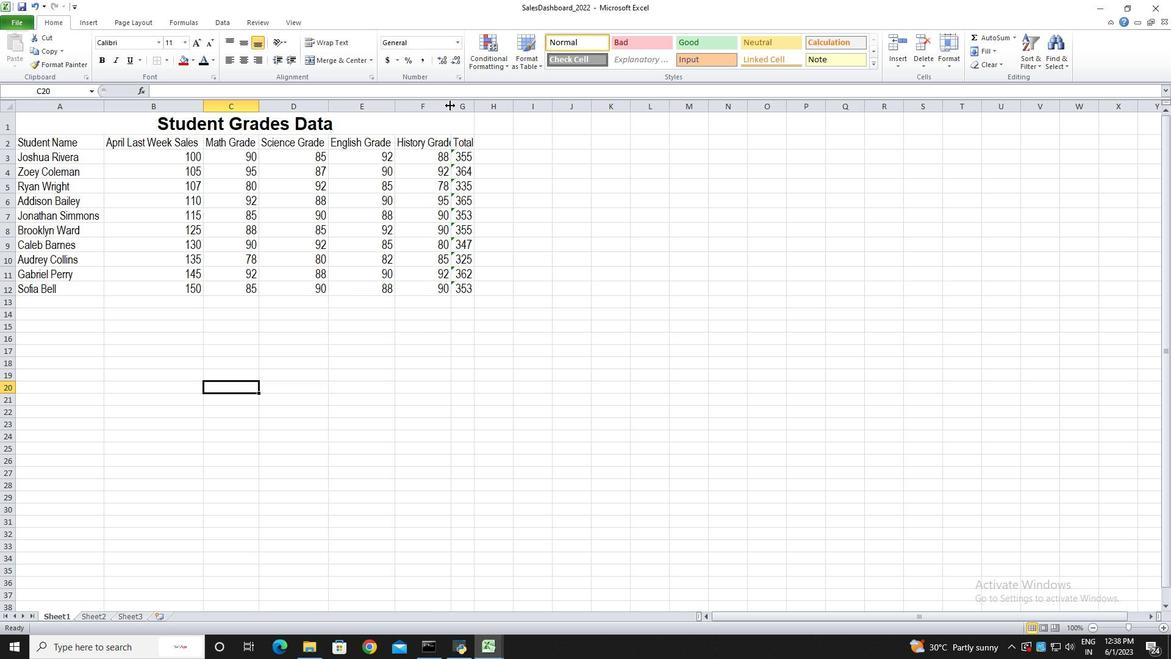 
Action: Mouse pressed left at (450, 104)
Screenshot: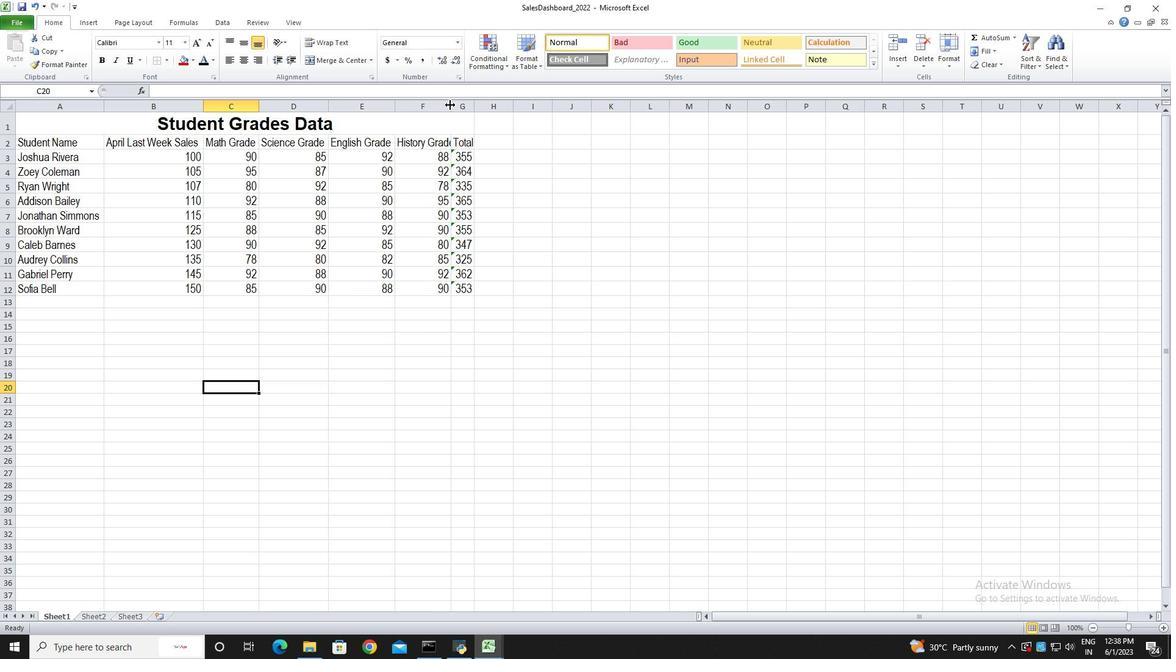 
Action: Mouse pressed left at (450, 104)
Screenshot: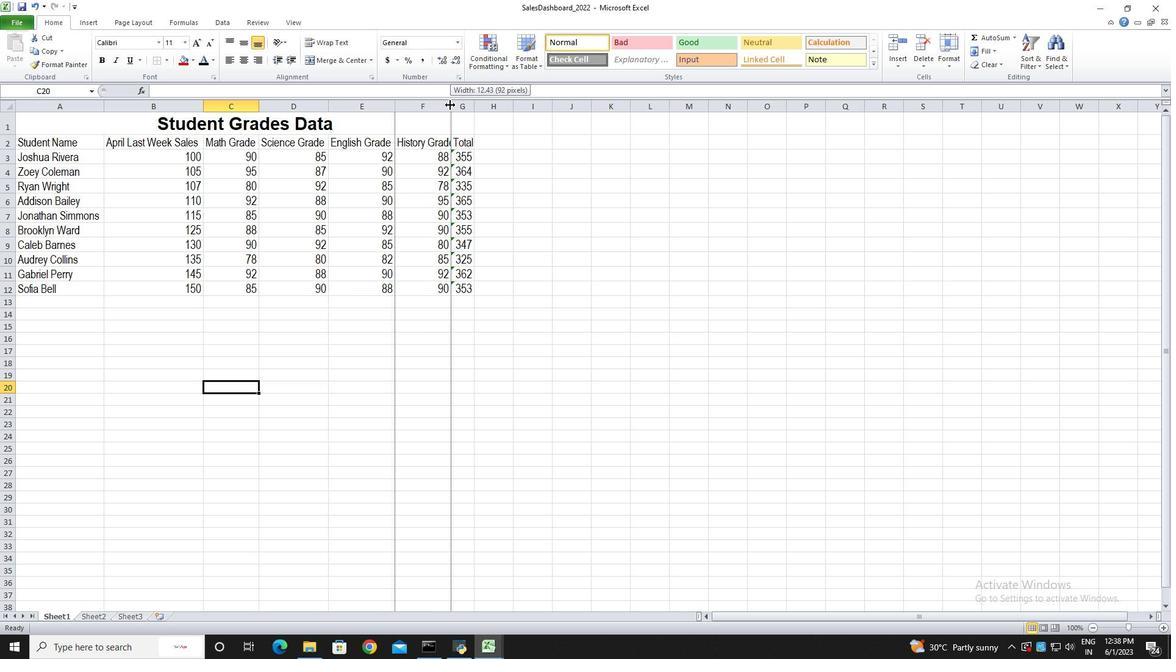
Action: Mouse moved to (481, 103)
Screenshot: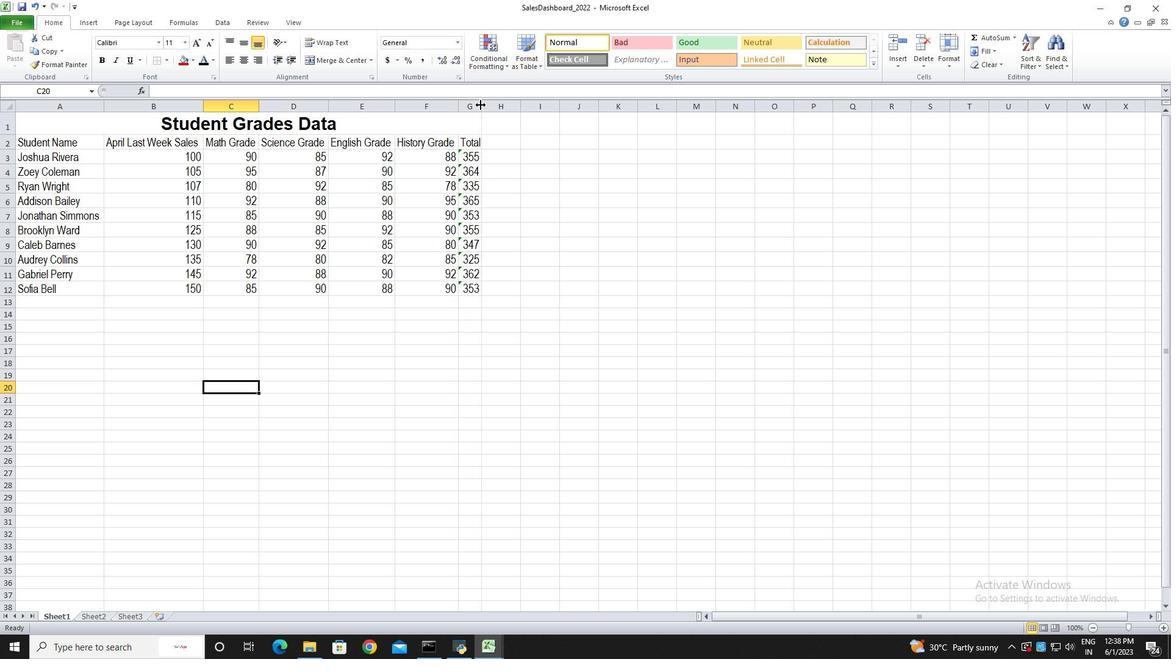 
Action: Mouse pressed left at (481, 103)
Screenshot: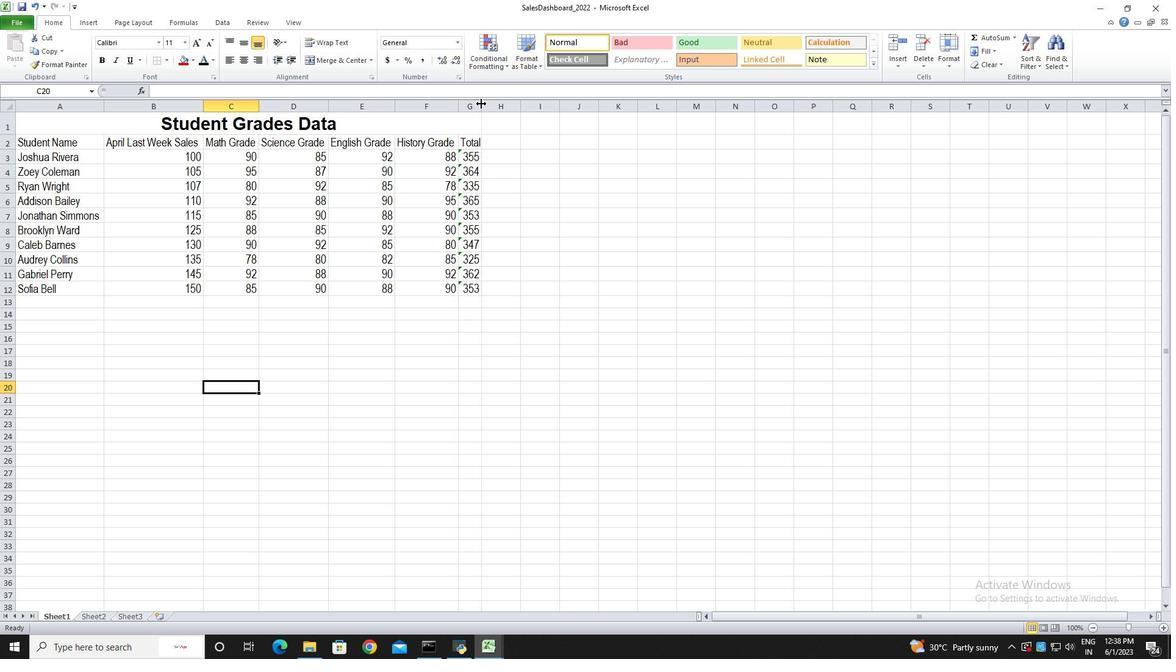 
Action: Mouse pressed left at (481, 103)
Screenshot: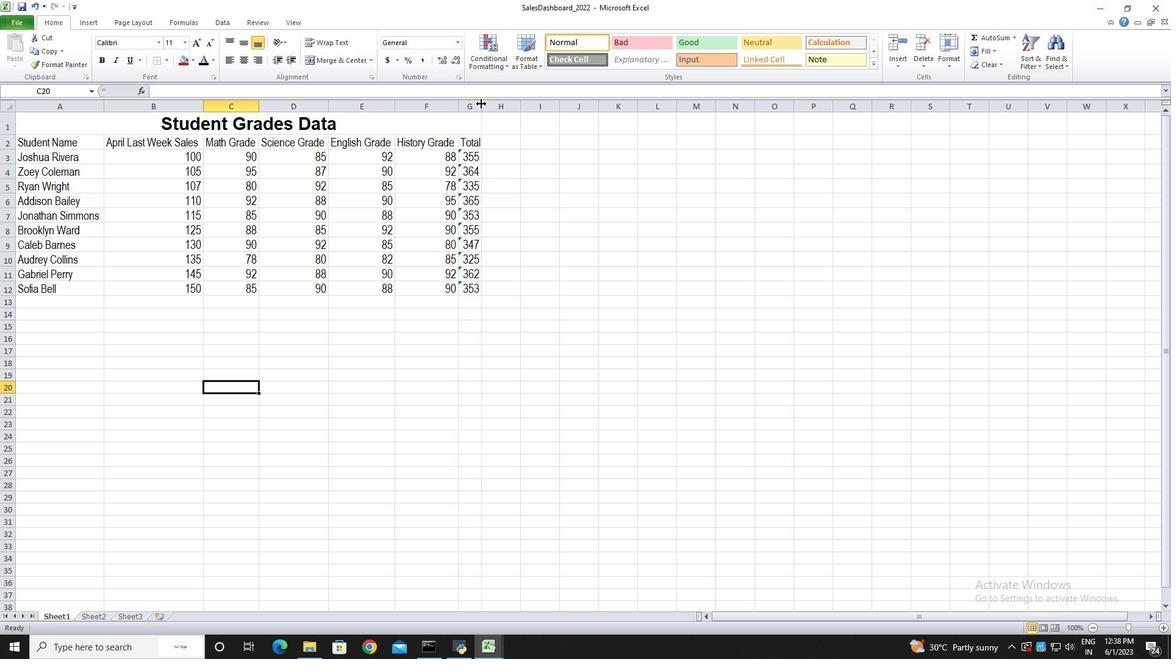 
Action: Mouse moved to (89, 122)
Screenshot: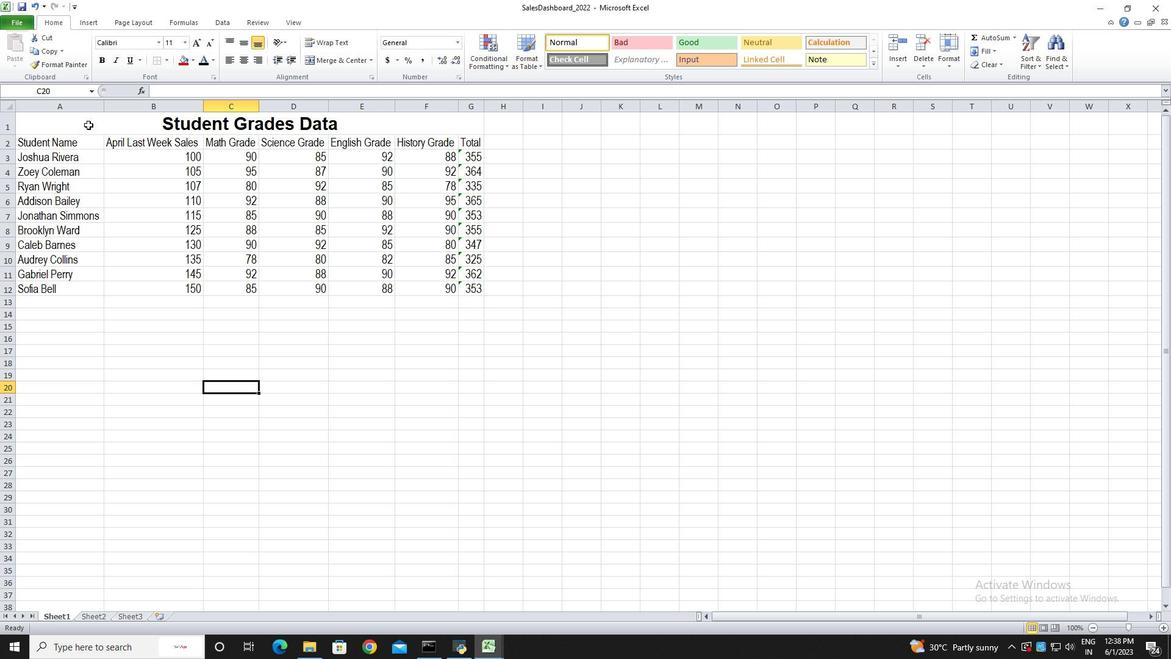 
Action: Mouse pressed left at (89, 122)
Screenshot: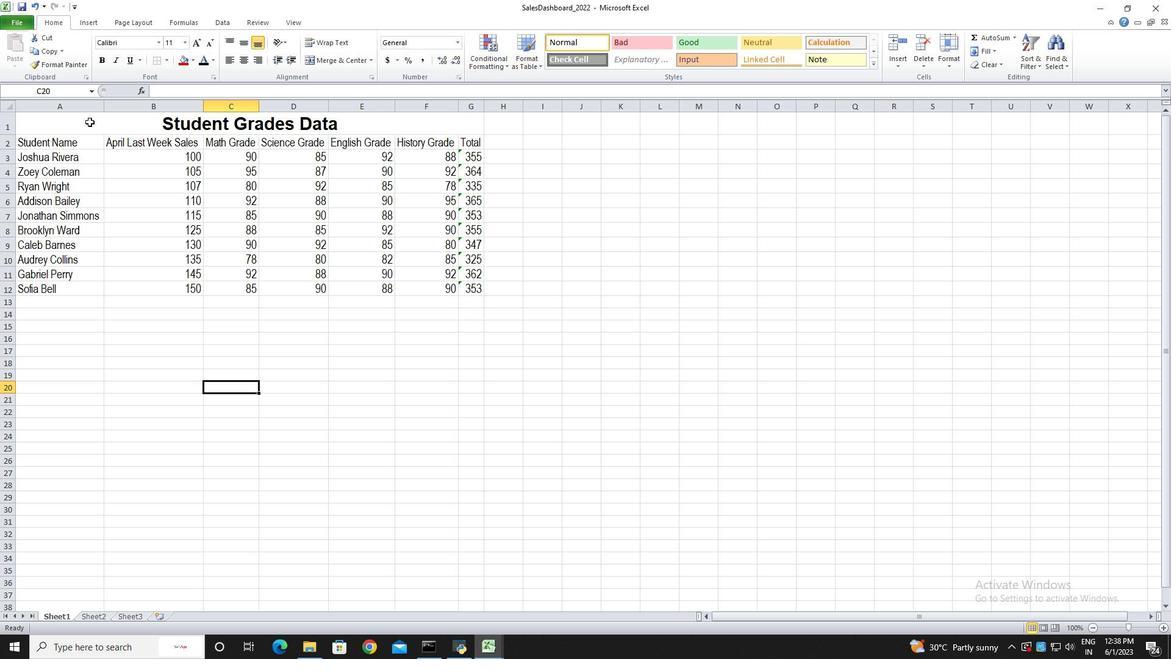 
Action: Mouse moved to (245, 40)
Screenshot: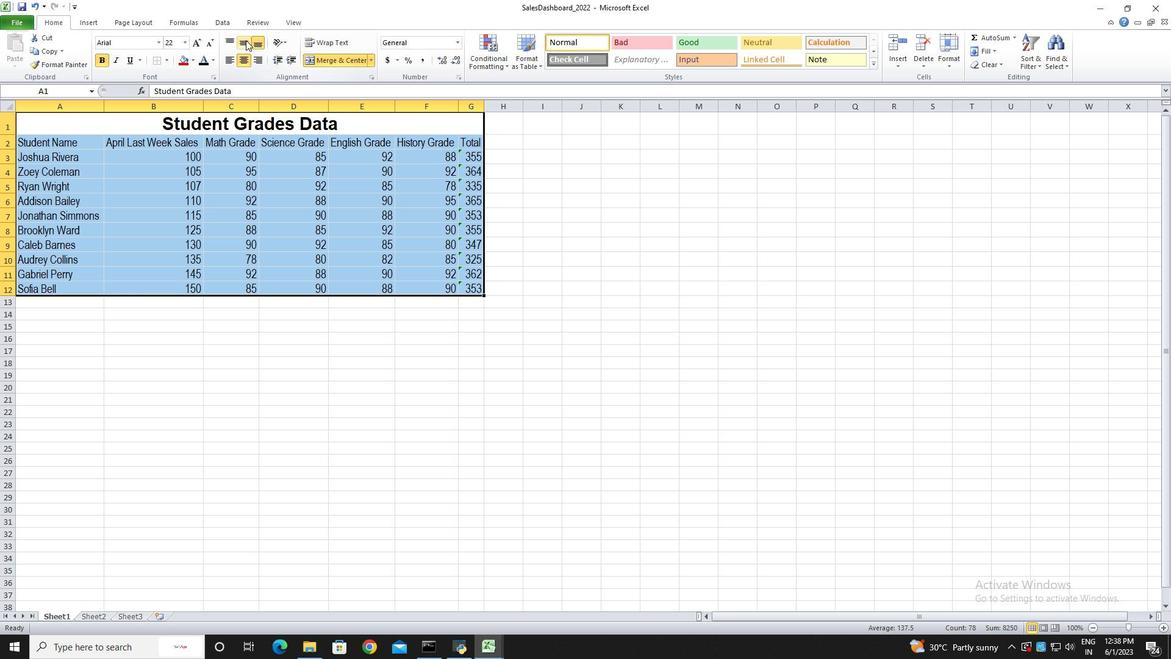 
Action: Mouse pressed left at (245, 40)
Screenshot: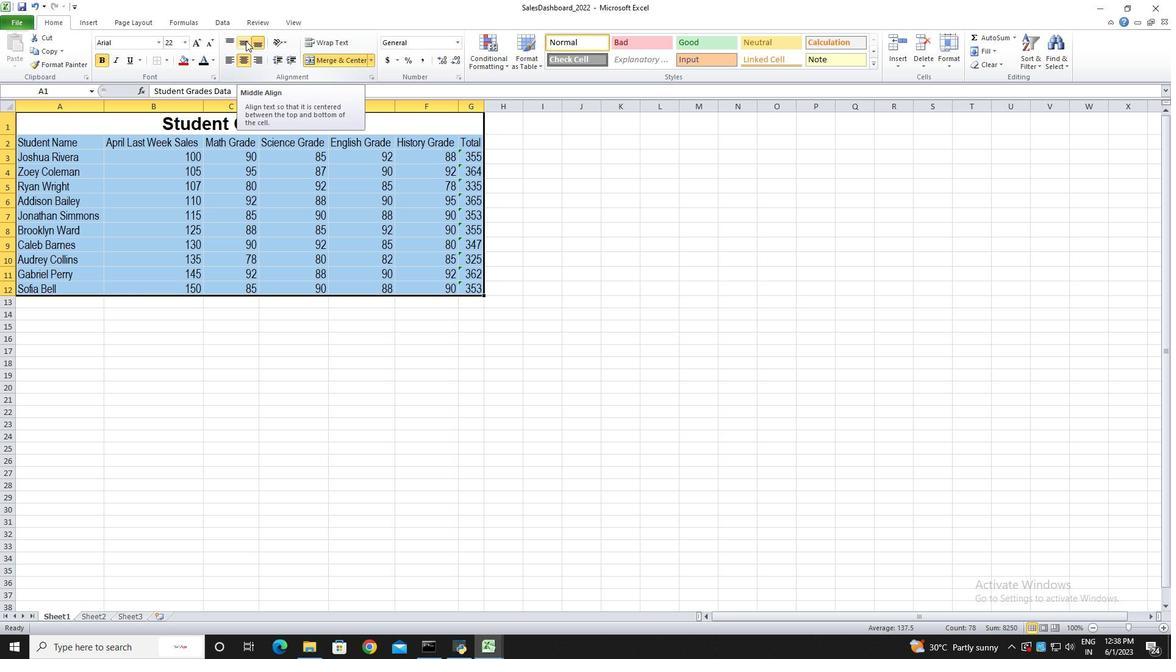 
Action: Mouse moved to (347, 355)
Screenshot: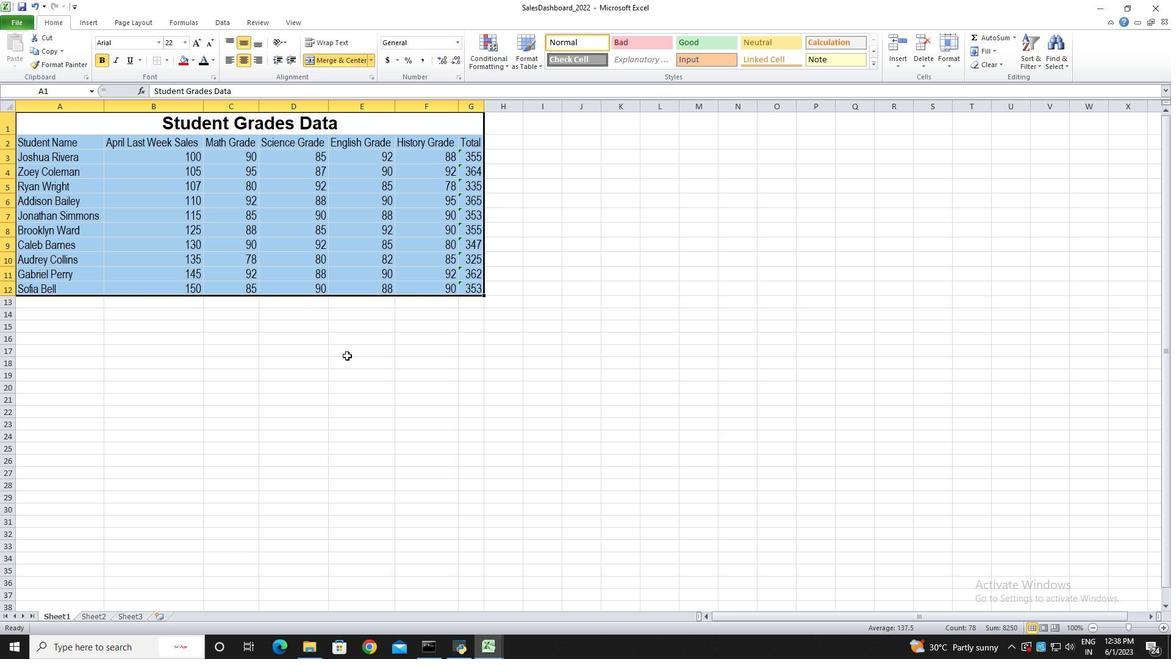 
Action: Mouse pressed left at (347, 355)
Screenshot: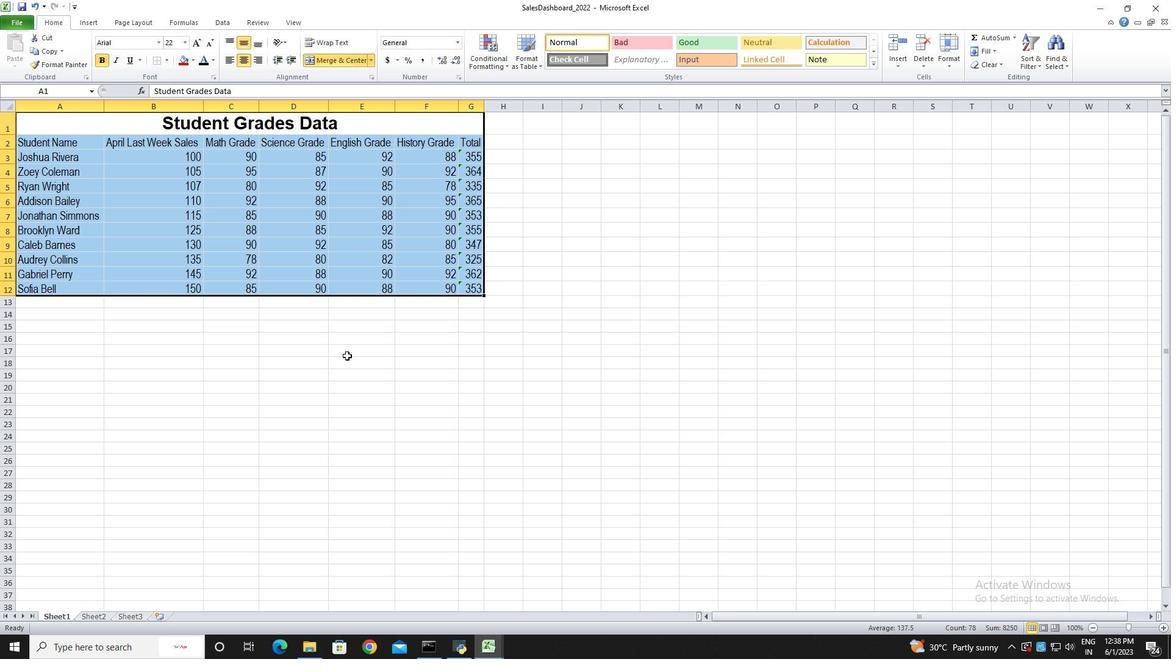
Action: Key pressed ctrl+Sctrl+Sctrl+S
Screenshot: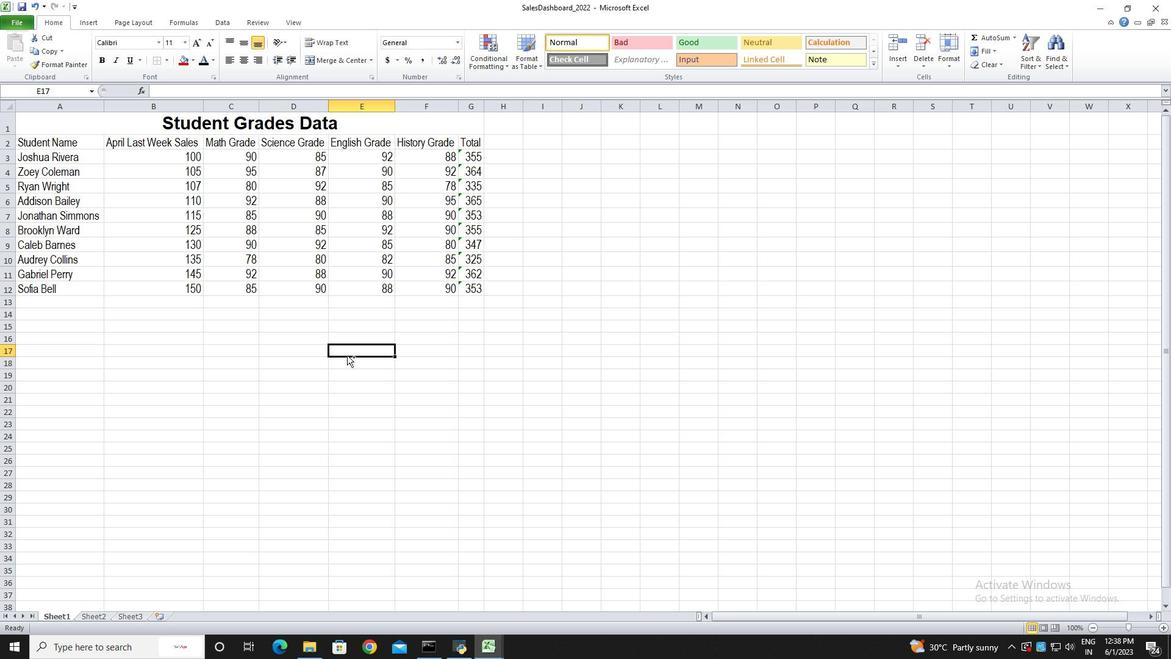 
